 Task: Find connections with filter location Sātkhira with filter topic #brandingwith filter profile language French with filter current company Animation Boss with filter school ADITYA INSTITUTE OF TECHNOLOGY & MANAGEMENT, K.Kothuru, Tekkali - 532201, Srikakulam District, A.P(CC-A5) with filter industry Engines and Power Transmission Equipment Manufacturing with filter service category Wedding Photography with filter keywords title Sales Engineer
Action: Mouse moved to (484, 106)
Screenshot: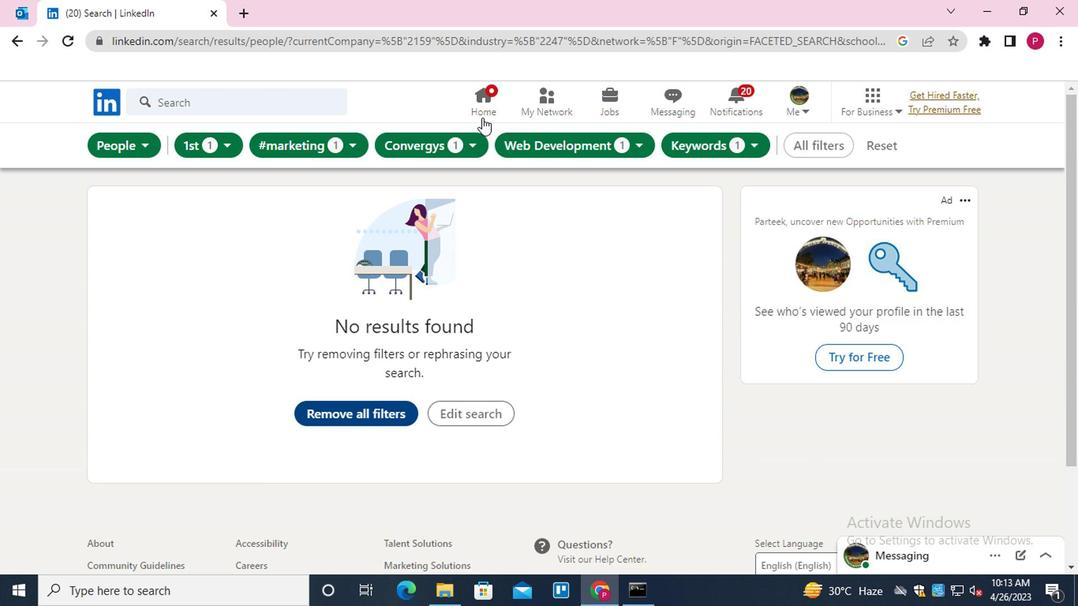 
Action: Mouse pressed left at (484, 106)
Screenshot: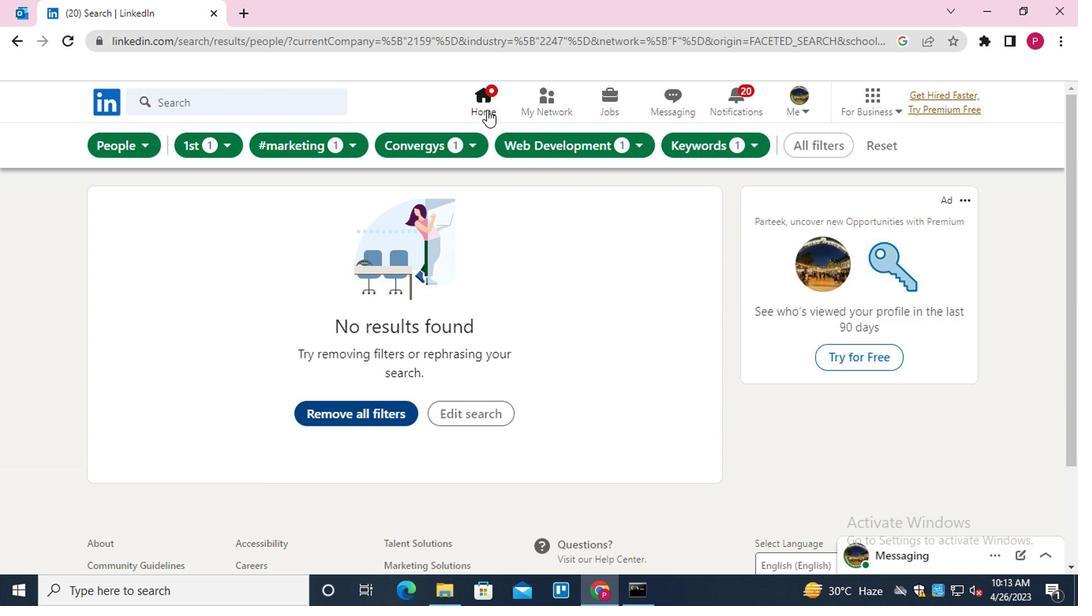 
Action: Mouse moved to (536, 109)
Screenshot: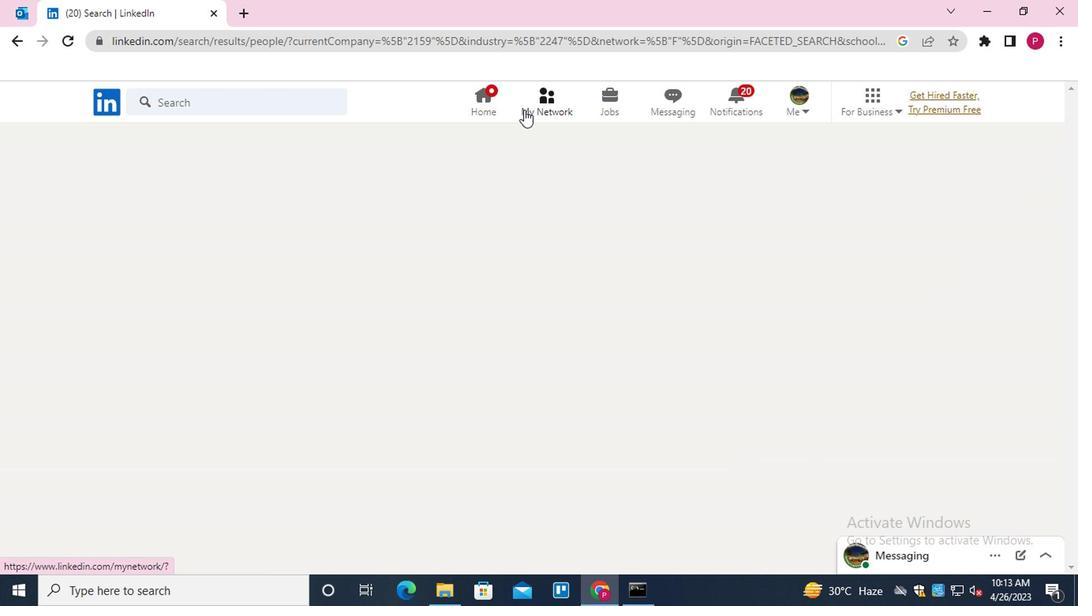 
Action: Mouse pressed left at (536, 109)
Screenshot: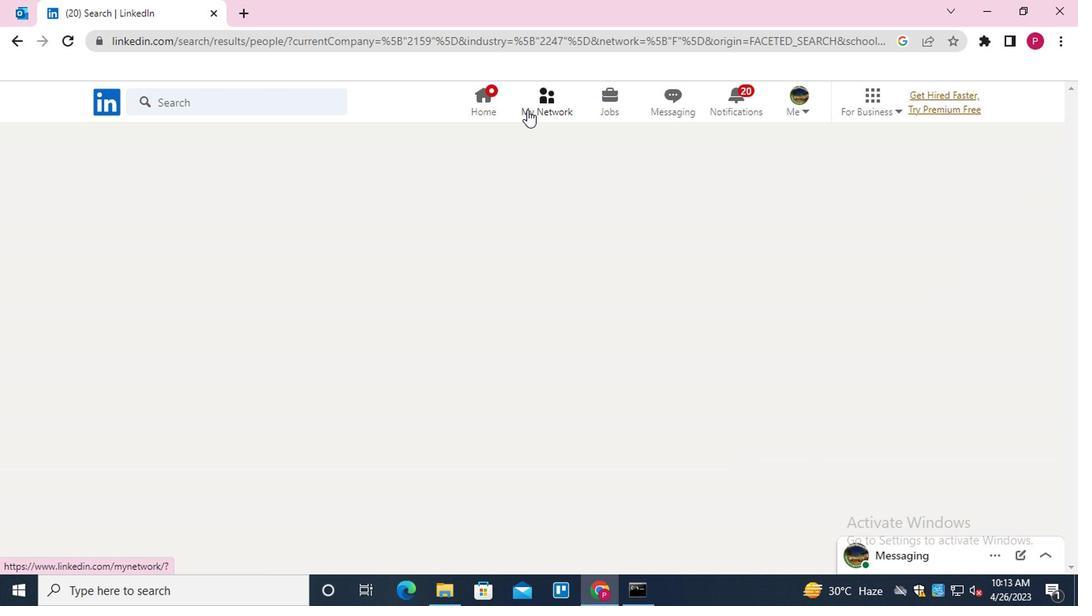 
Action: Mouse moved to (229, 184)
Screenshot: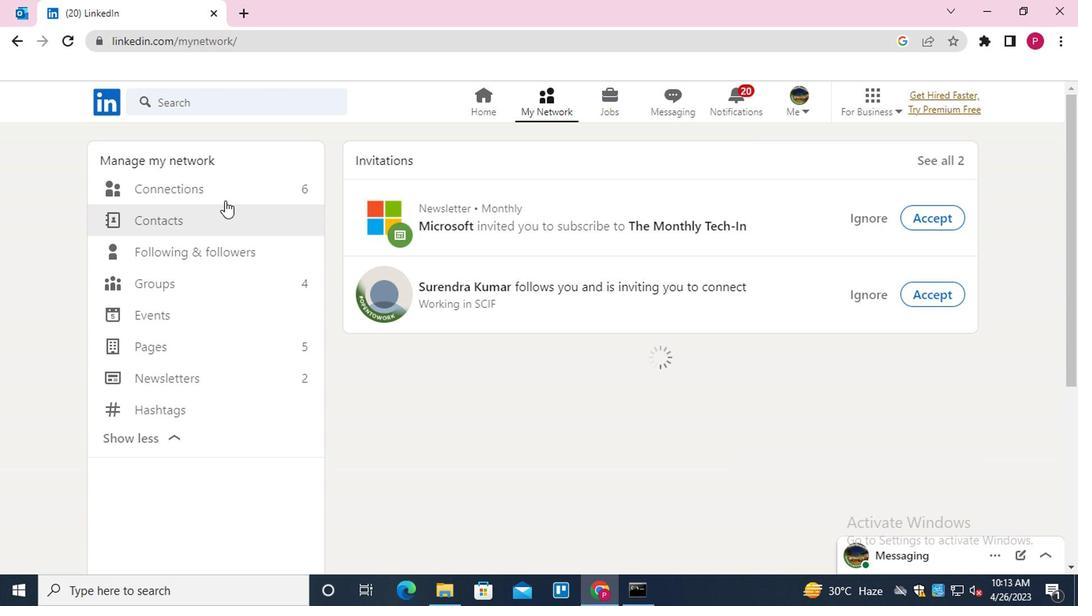 
Action: Mouse pressed left at (229, 184)
Screenshot: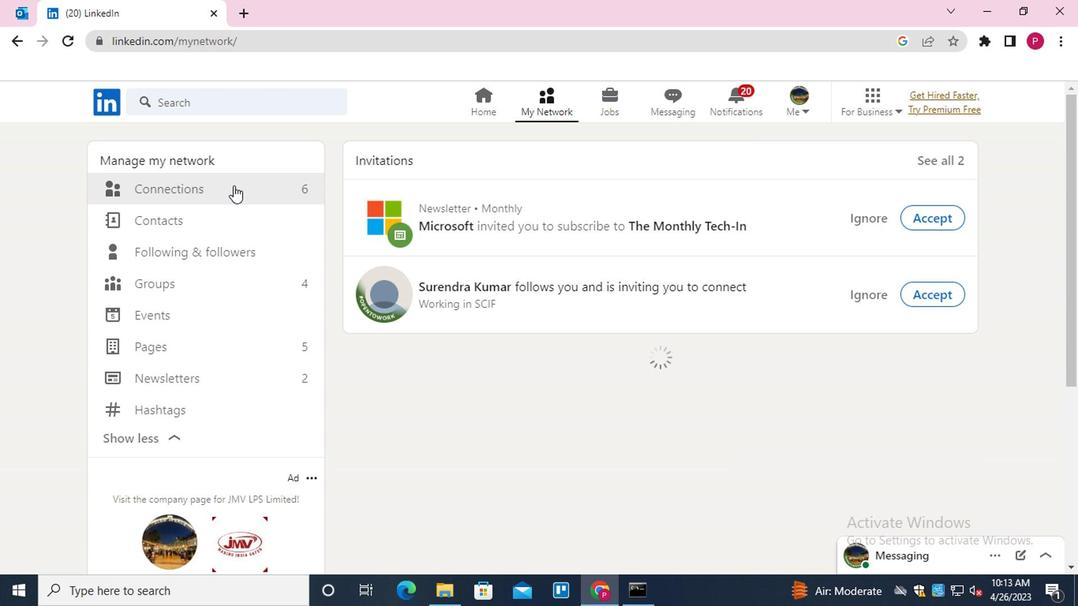 
Action: Mouse moved to (624, 184)
Screenshot: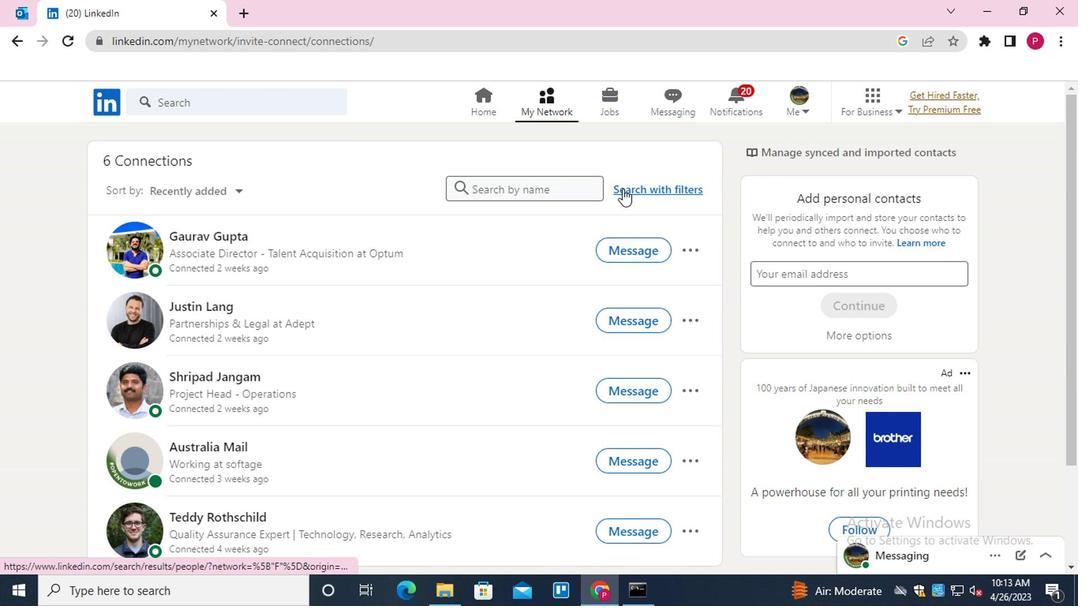 
Action: Mouse pressed left at (624, 184)
Screenshot: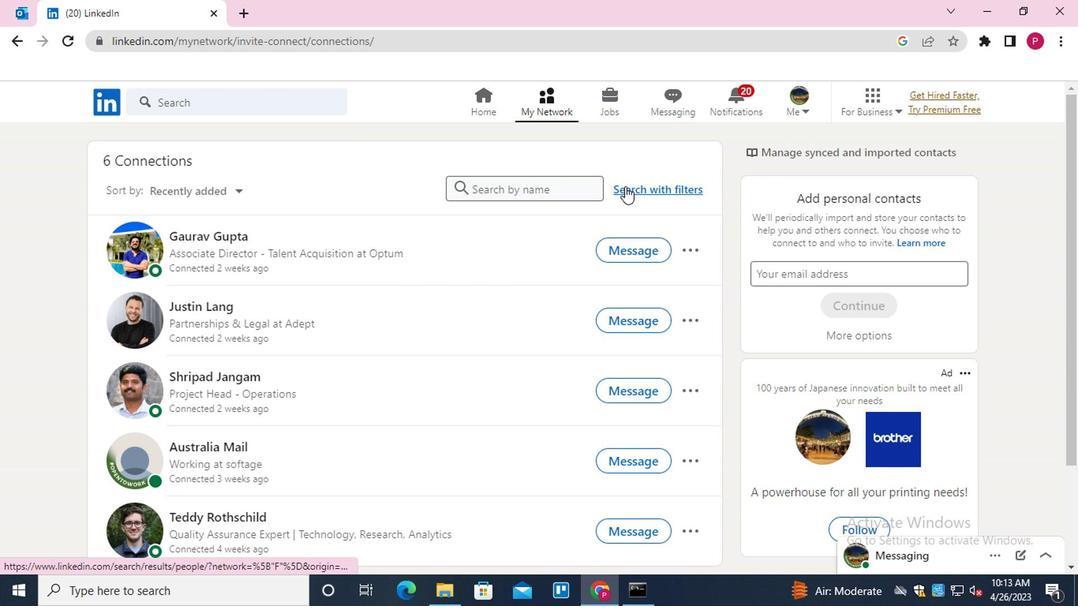 
Action: Mouse moved to (528, 148)
Screenshot: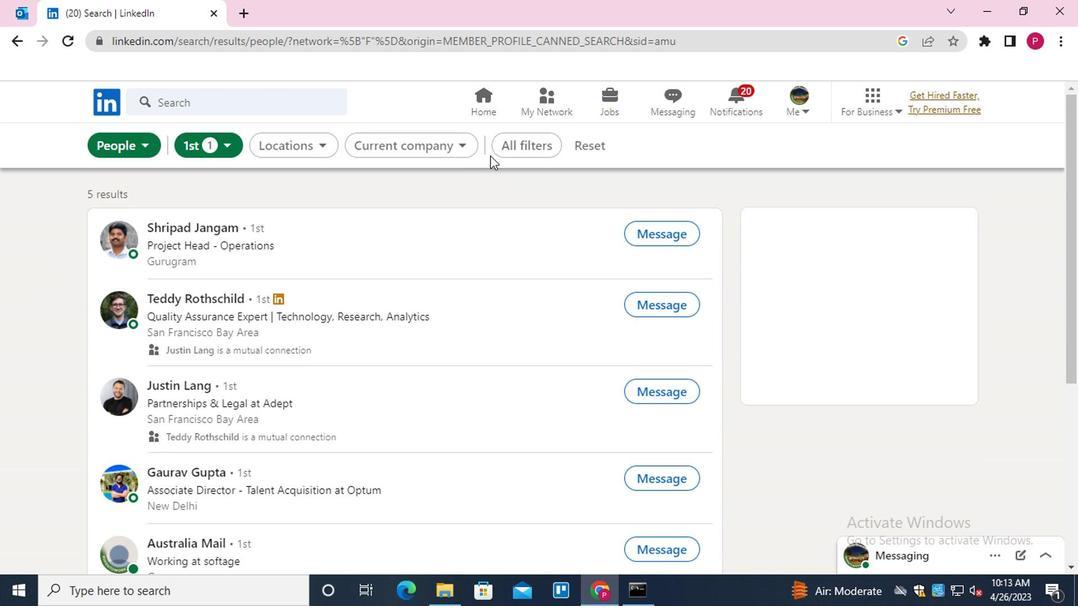 
Action: Mouse pressed left at (528, 148)
Screenshot: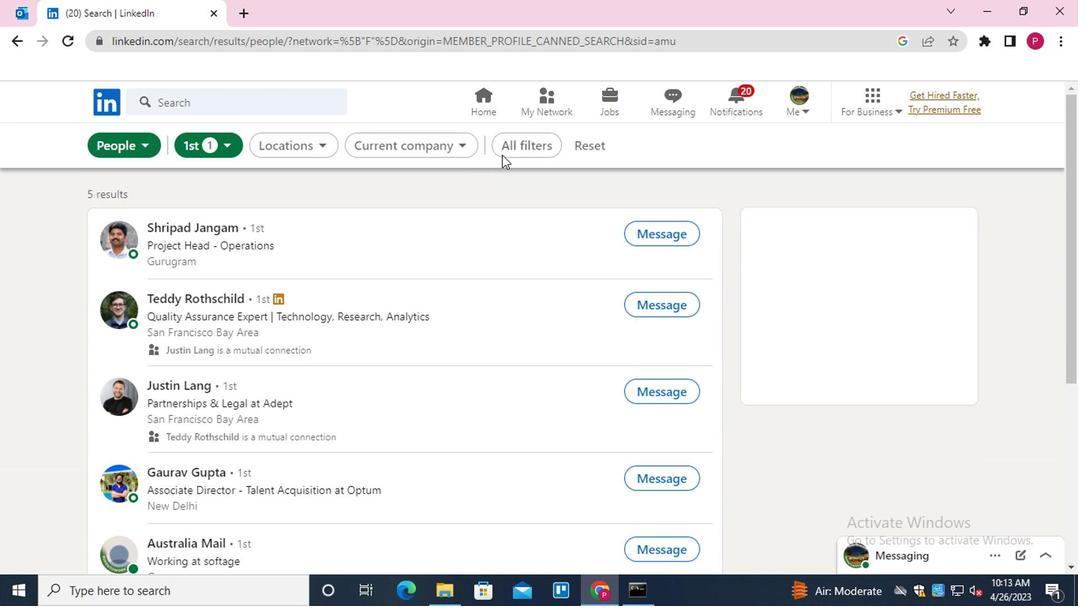
Action: Mouse moved to (774, 362)
Screenshot: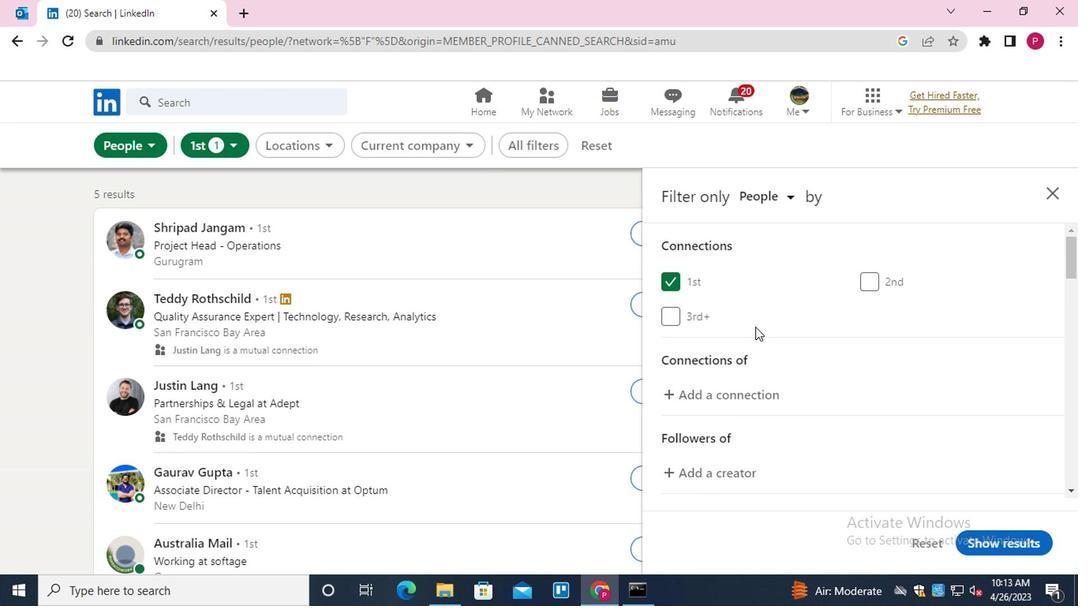 
Action: Mouse scrolled (774, 361) with delta (0, -1)
Screenshot: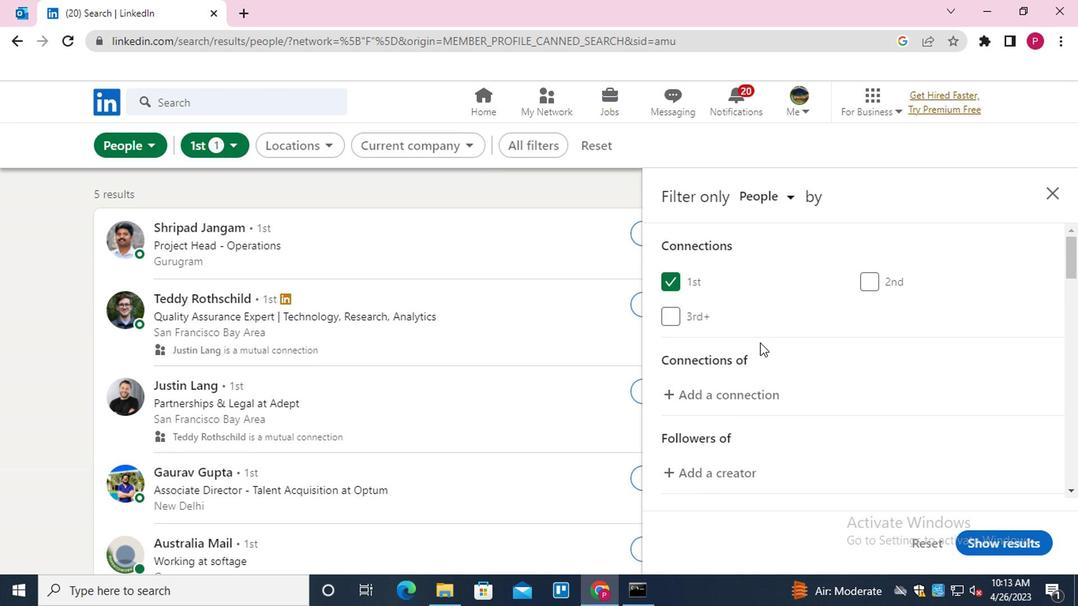 
Action: Mouse scrolled (774, 361) with delta (0, -1)
Screenshot: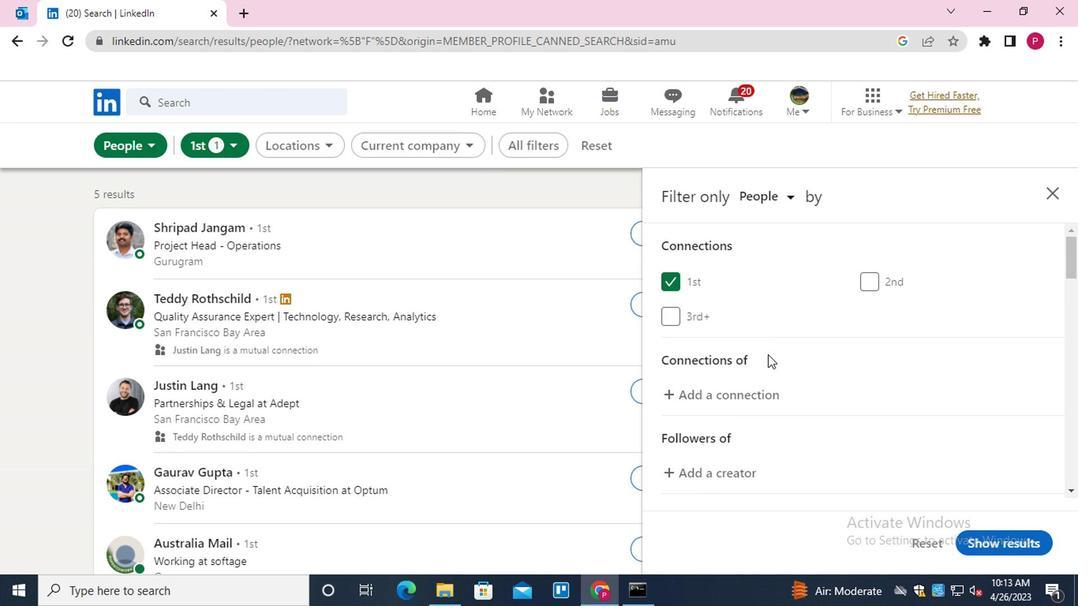 
Action: Mouse moved to (776, 362)
Screenshot: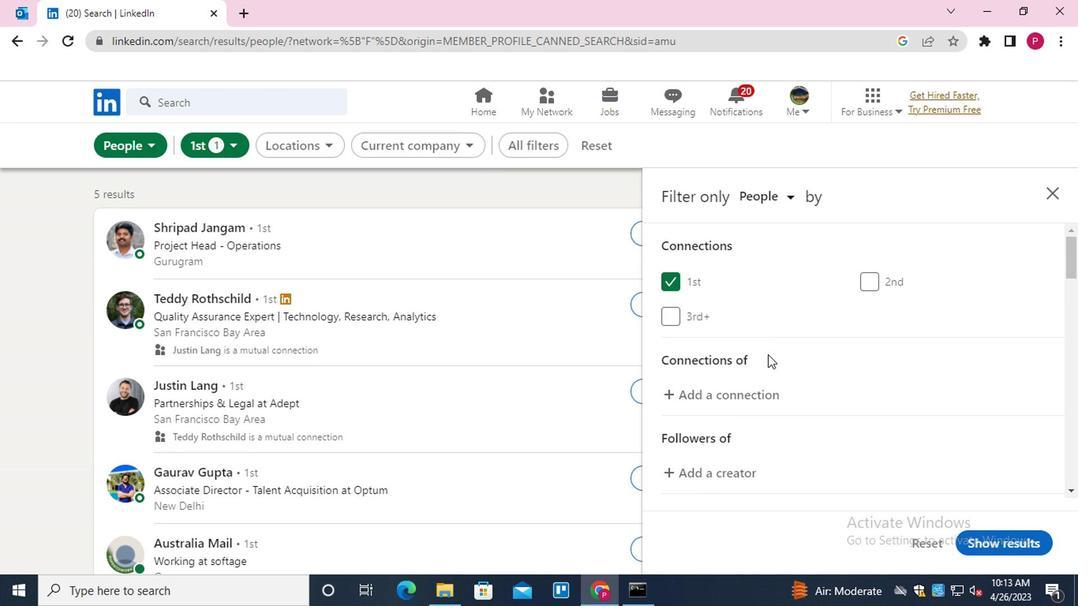 
Action: Mouse scrolled (776, 361) with delta (0, -1)
Screenshot: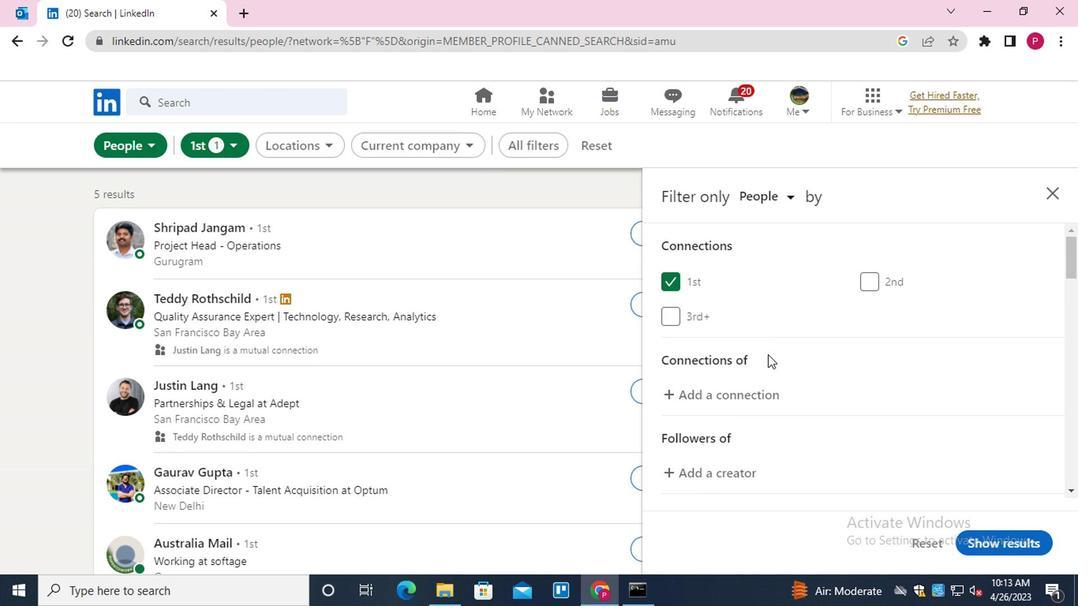 
Action: Mouse moved to (918, 383)
Screenshot: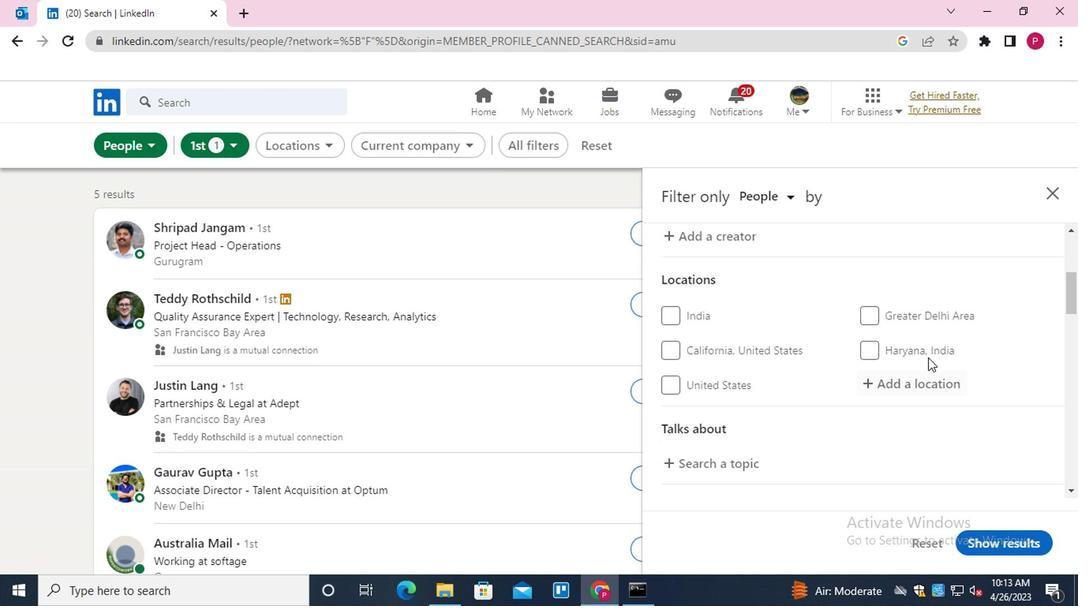 
Action: Mouse pressed left at (918, 383)
Screenshot: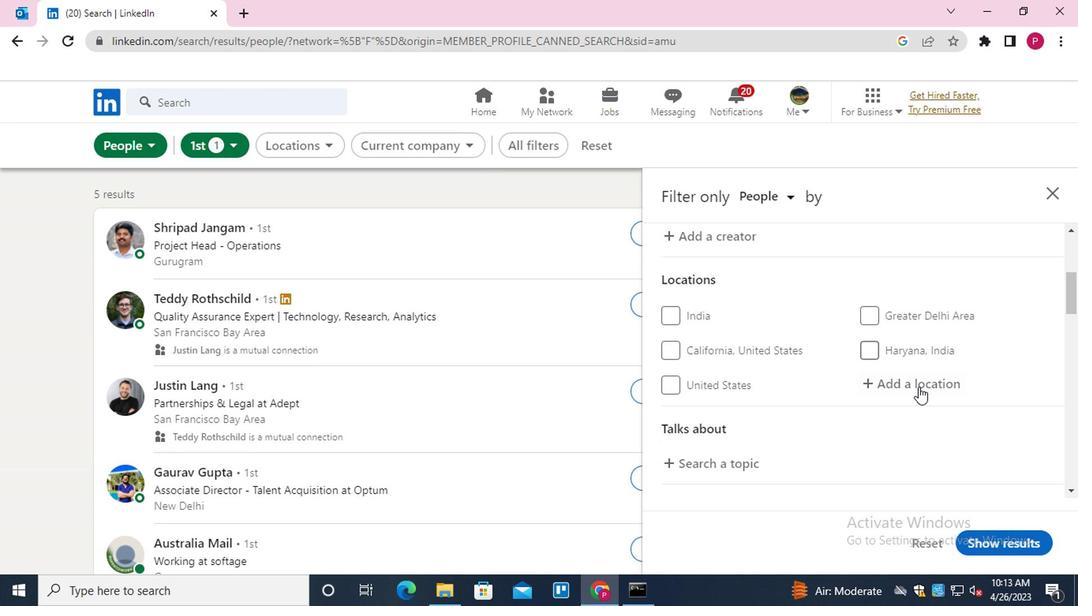 
Action: Mouse moved to (918, 384)
Screenshot: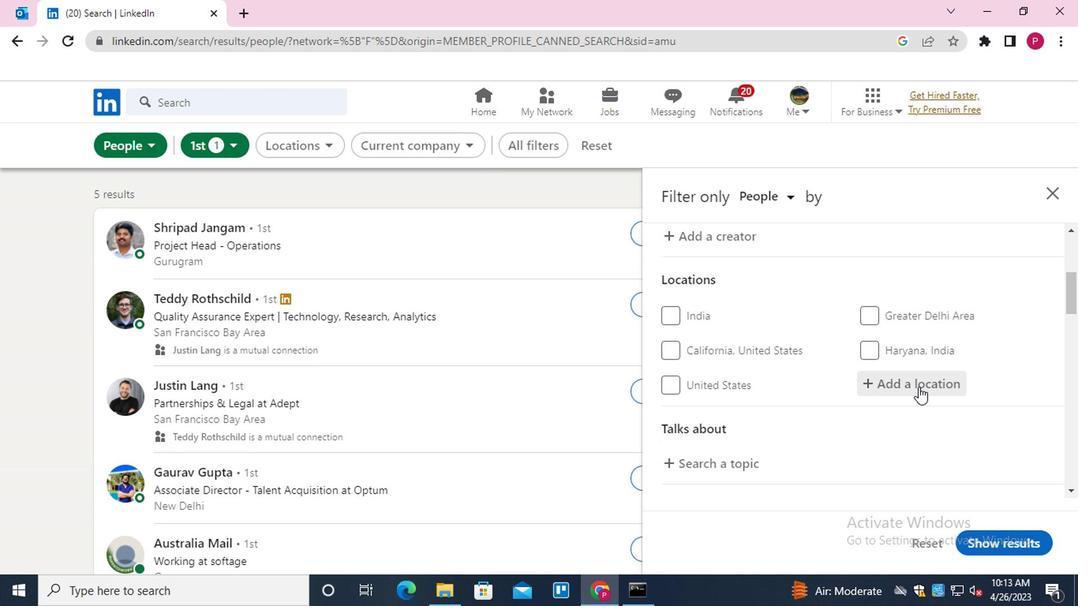 
Action: Key pressed <Key.shift>SATKHI
Screenshot: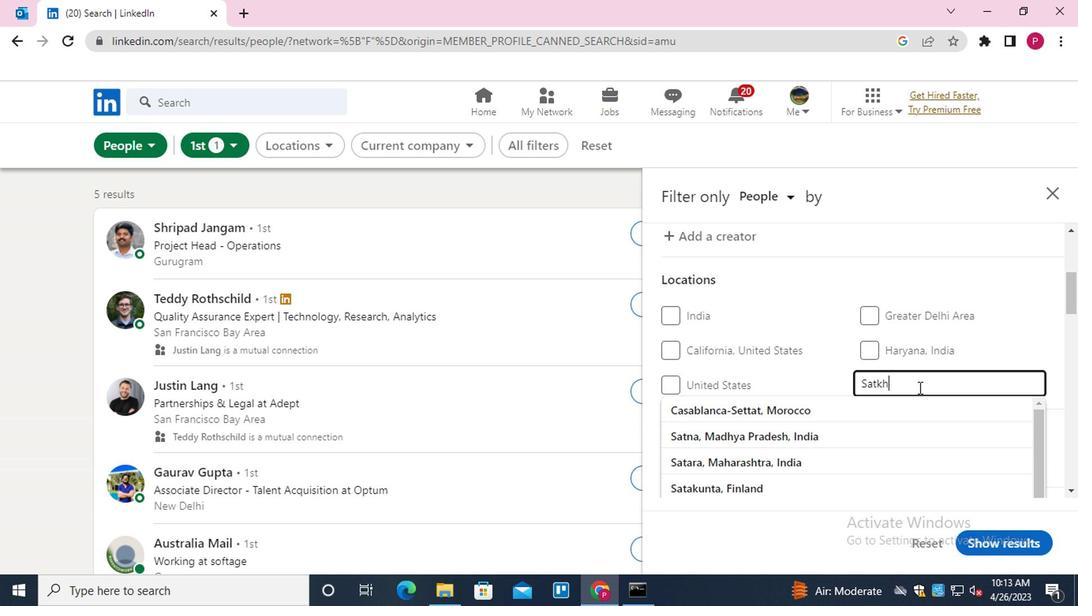 
Action: Mouse moved to (859, 420)
Screenshot: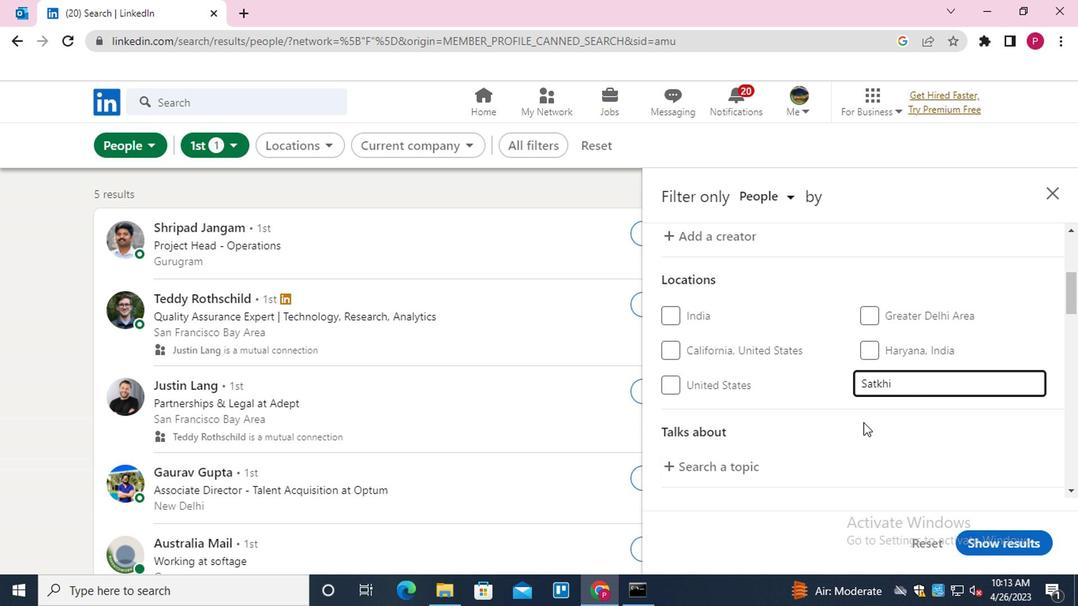 
Action: Key pressed RA<Key.enter>
Screenshot: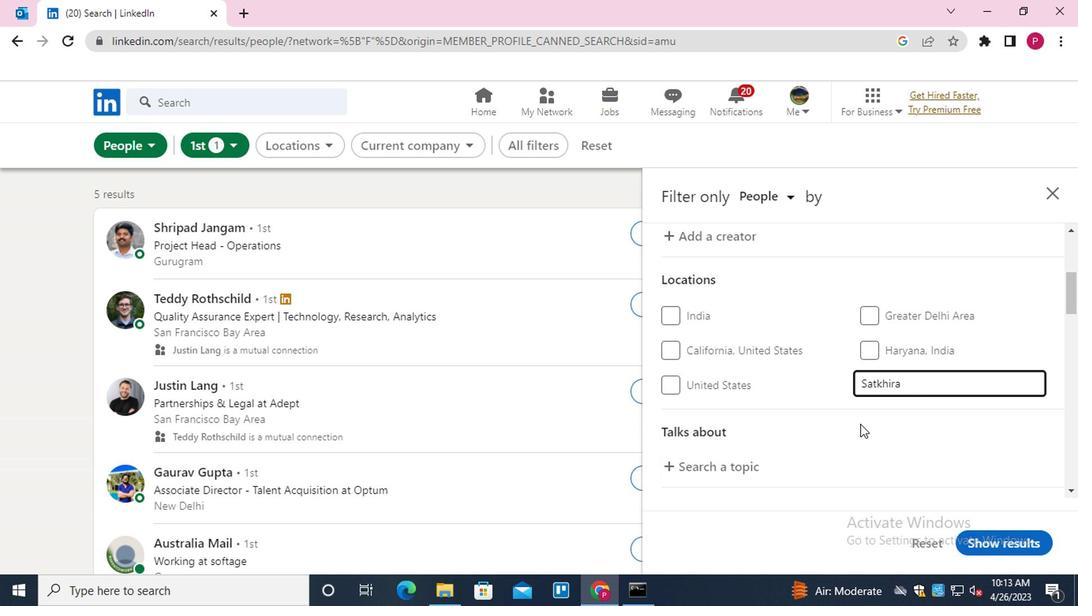 
Action: Mouse scrolled (859, 419) with delta (0, 0)
Screenshot: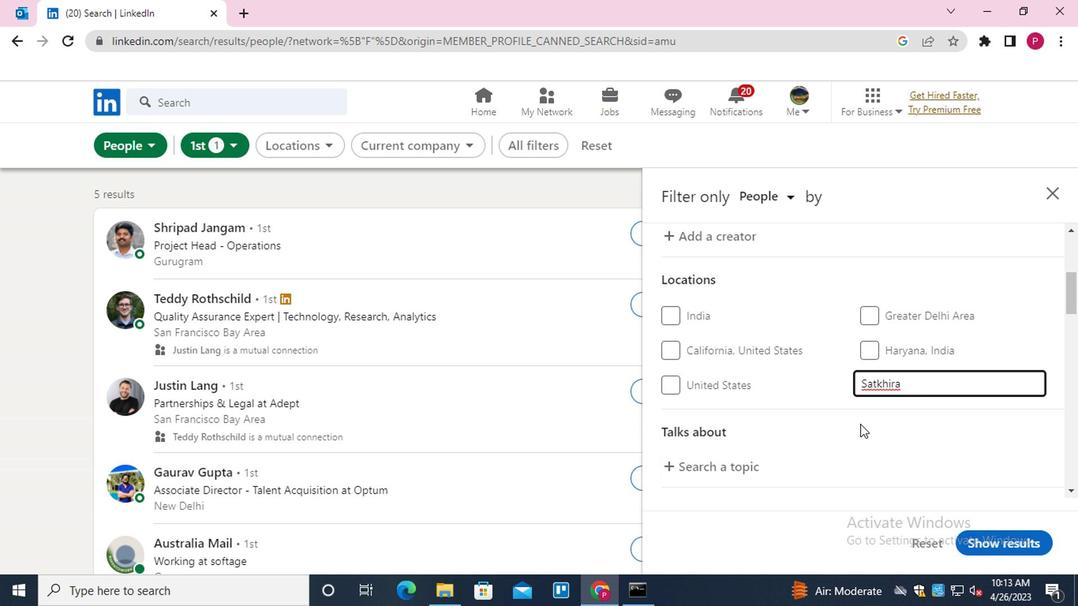 
Action: Mouse scrolled (859, 419) with delta (0, 0)
Screenshot: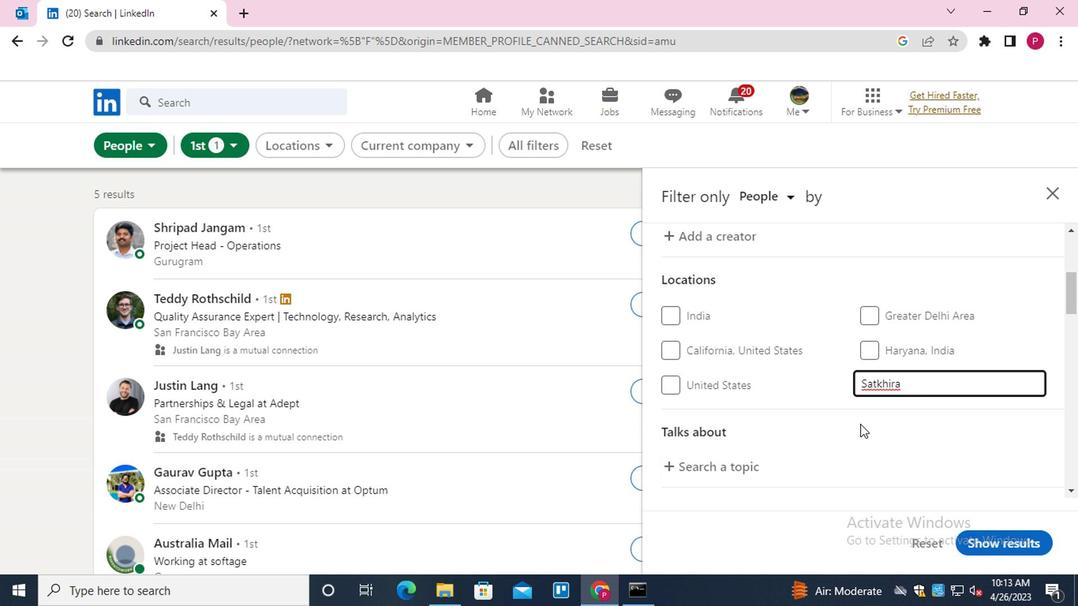 
Action: Mouse moved to (713, 300)
Screenshot: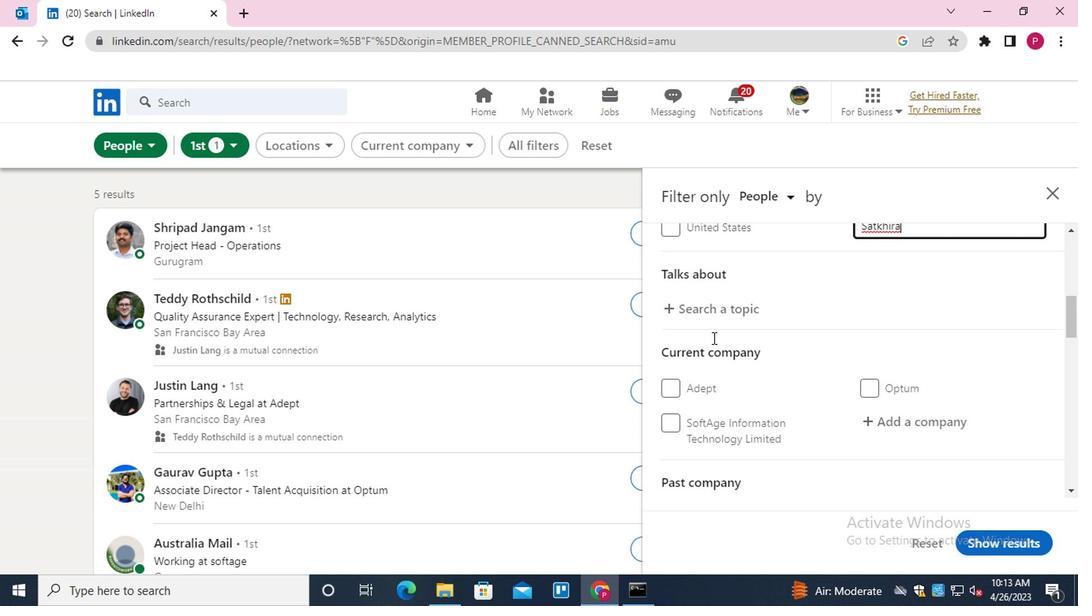 
Action: Mouse pressed left at (713, 300)
Screenshot: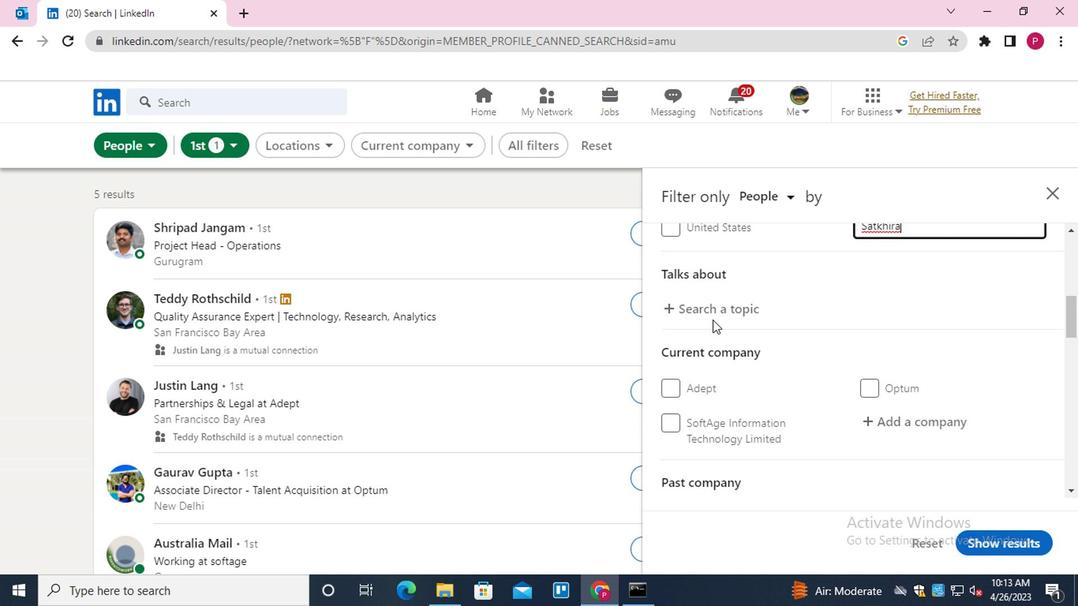 
Action: Key pressed <Key.shift>B<Key.backspace>BRANDING
Screenshot: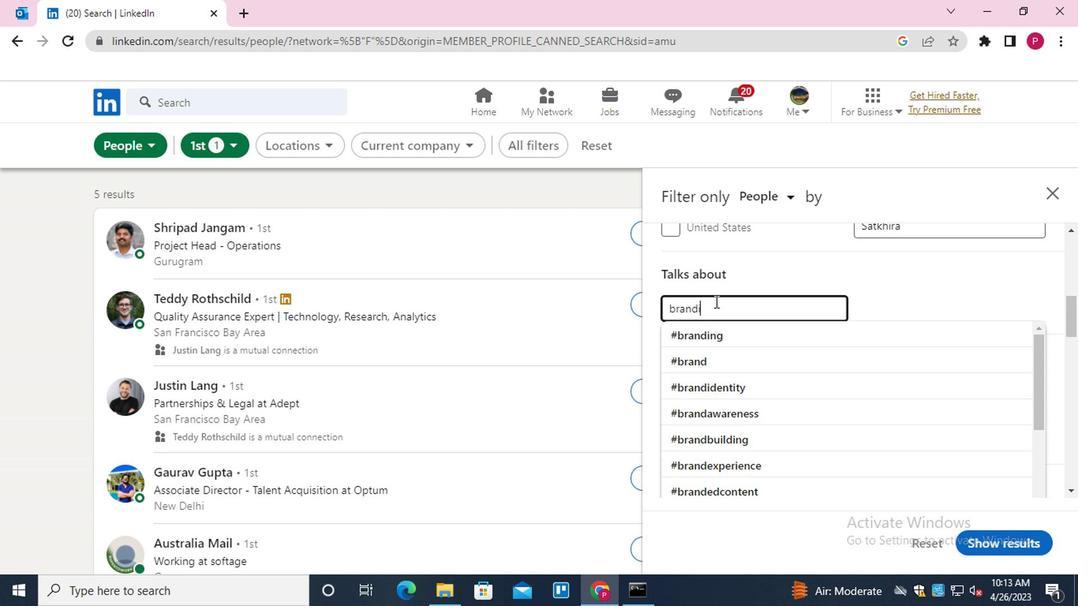 
Action: Mouse moved to (705, 325)
Screenshot: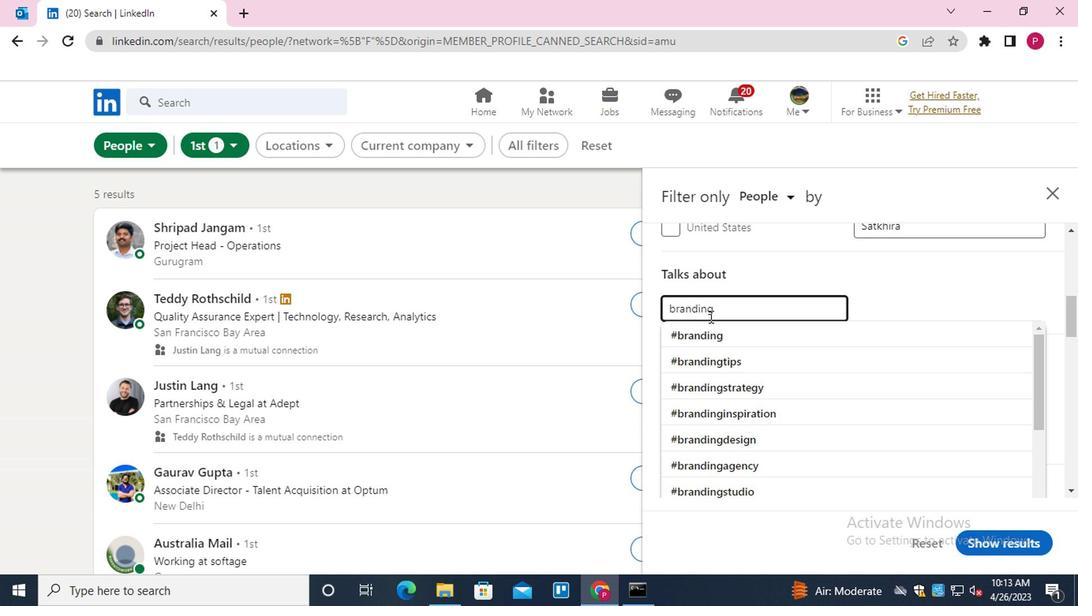 
Action: Mouse pressed left at (705, 325)
Screenshot: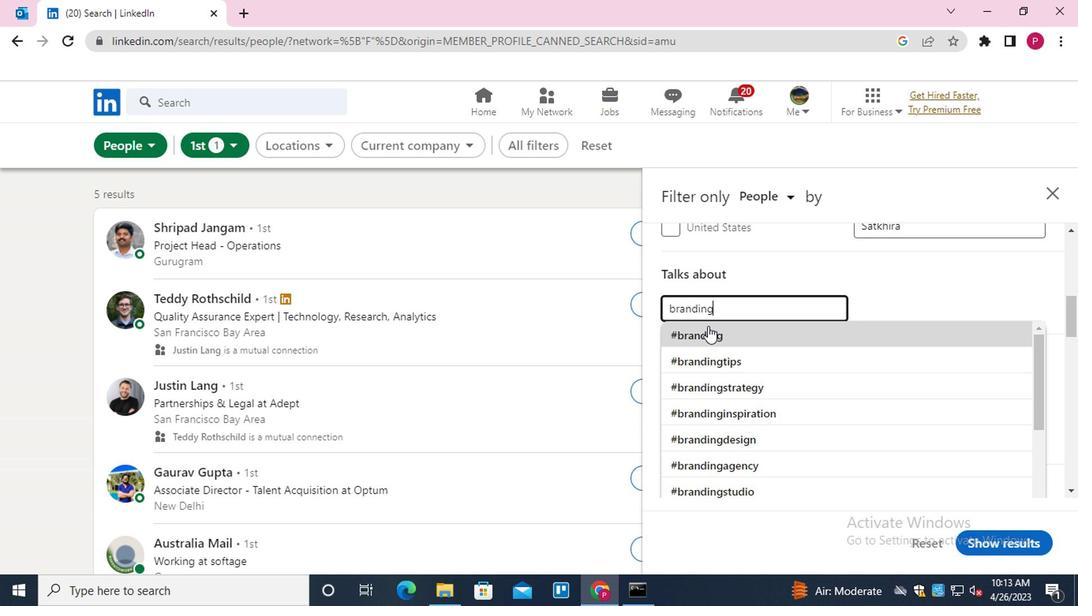 
Action: Mouse moved to (868, 361)
Screenshot: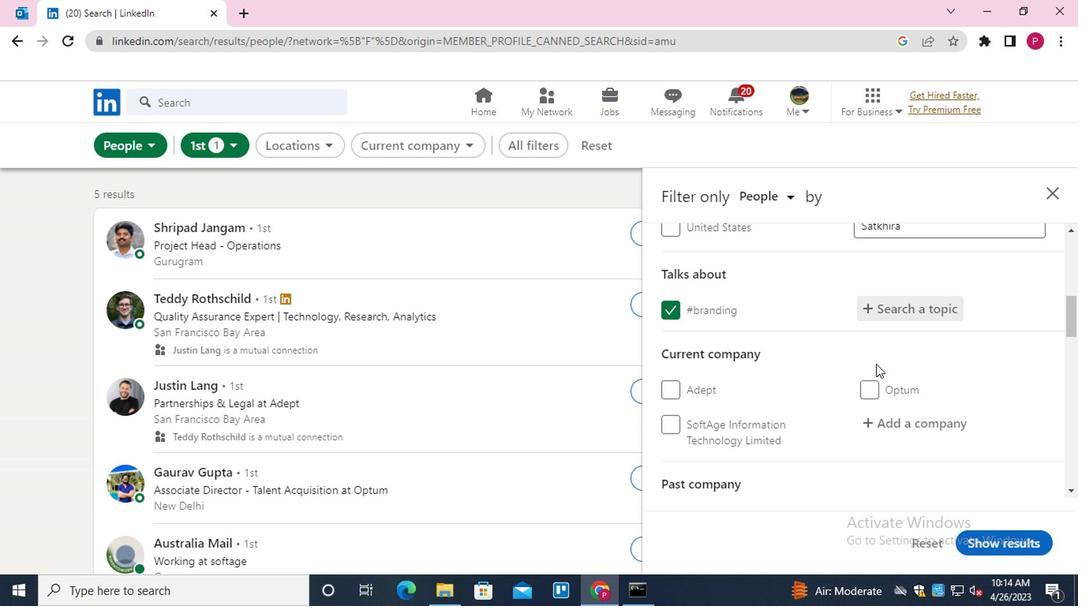 
Action: Mouse scrolled (868, 360) with delta (0, 0)
Screenshot: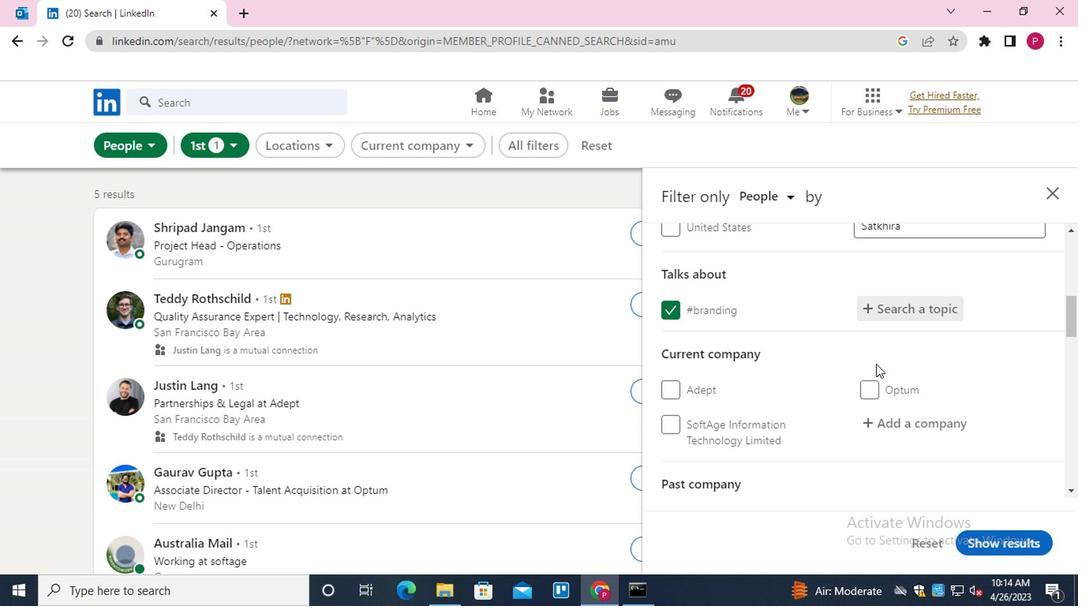 
Action: Mouse moved to (883, 350)
Screenshot: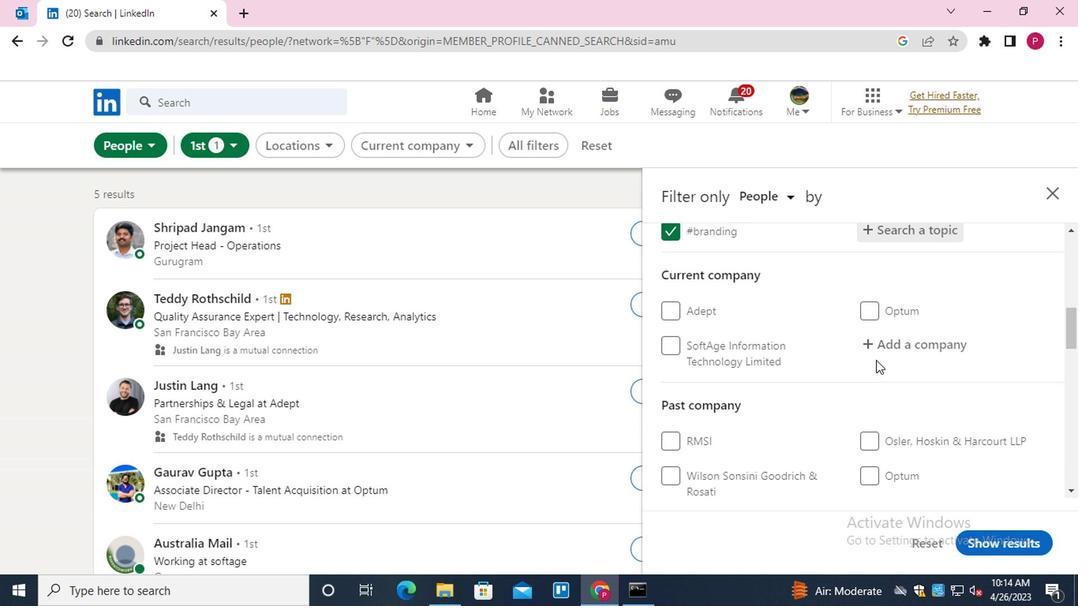 
Action: Mouse pressed left at (883, 350)
Screenshot: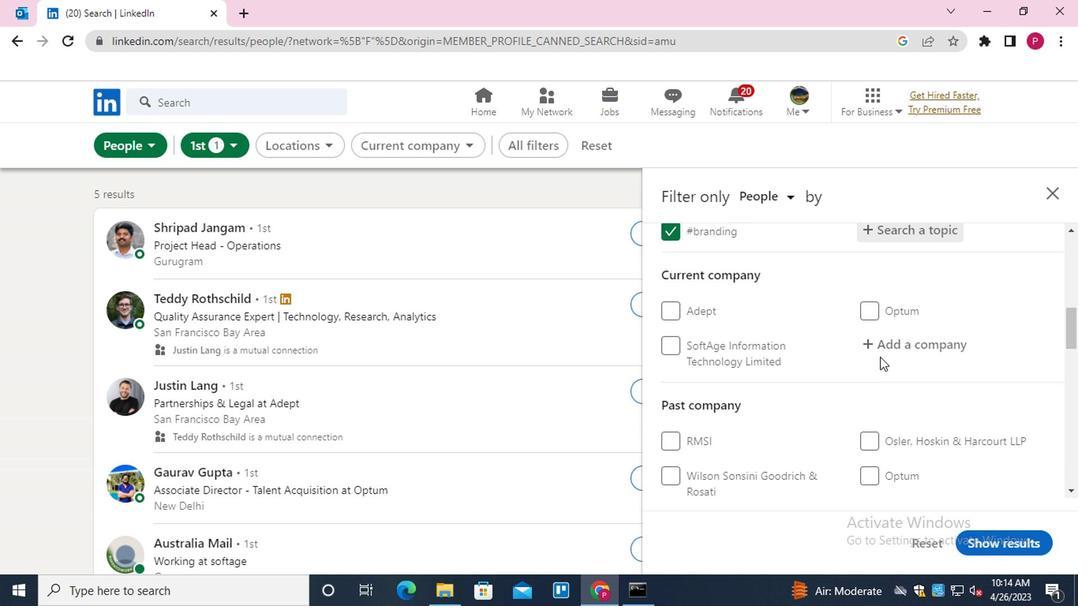 
Action: Key pressed <Key.shift>ANIMATION<Key.down><Key.down><Key.down><Key.down><Key.down><Key.down><Key.down><Key.down><Key.down><Key.down><Key.down><Key.down><Key.down><Key.down><Key.down><Key.up><Key.enter>
Screenshot: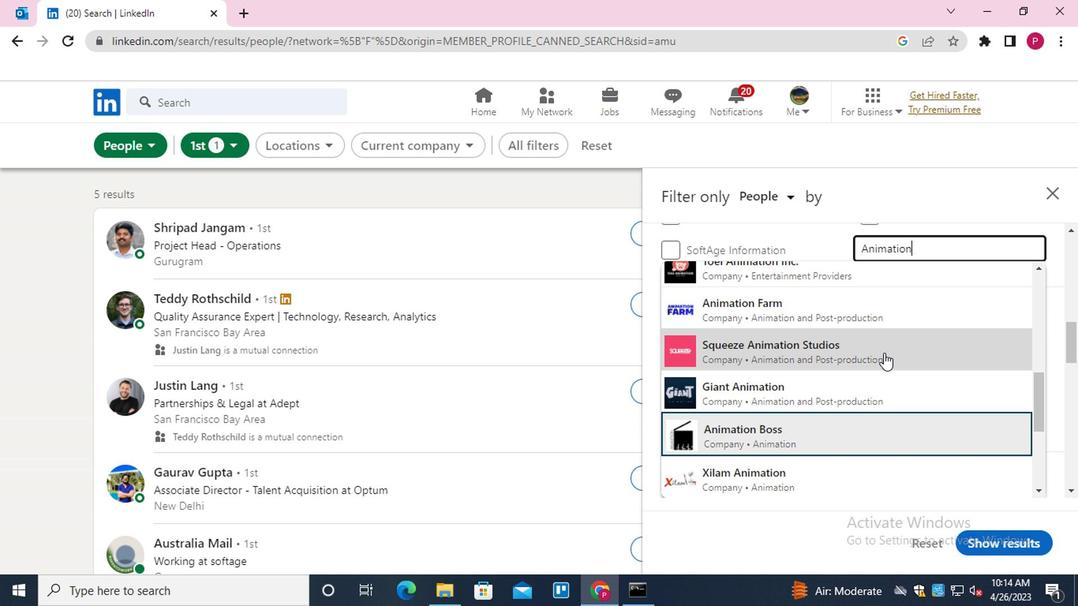 
Action: Mouse moved to (737, 363)
Screenshot: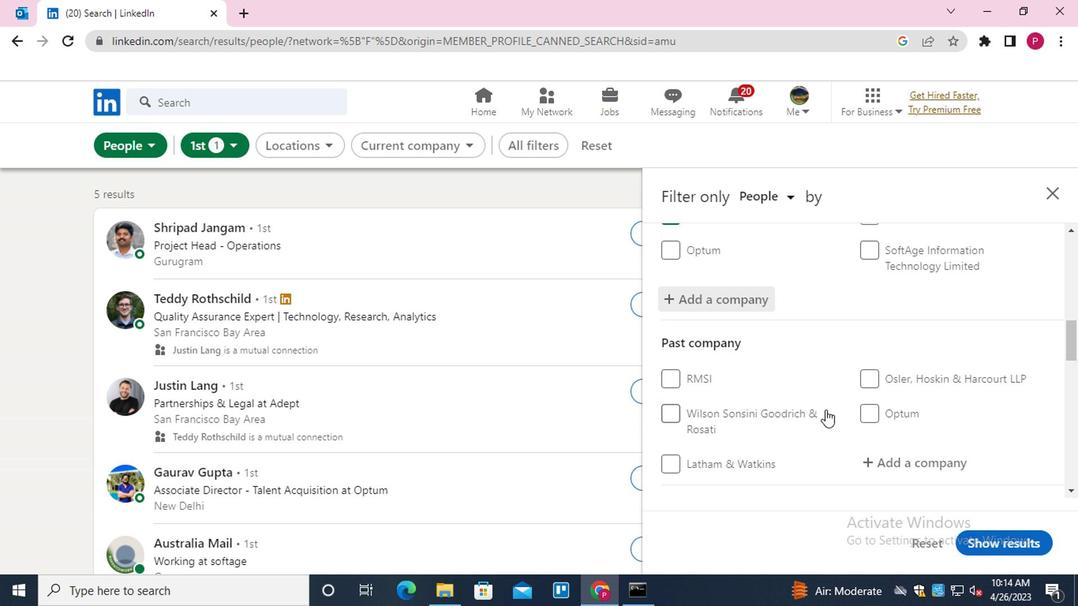 
Action: Mouse scrolled (737, 362) with delta (0, 0)
Screenshot: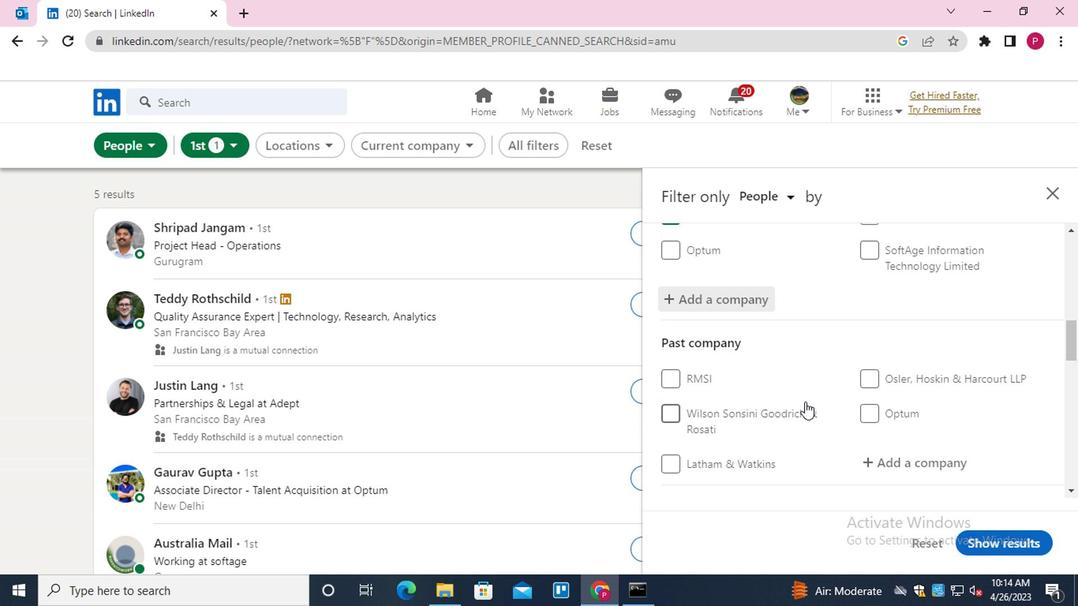 
Action: Mouse scrolled (737, 362) with delta (0, 0)
Screenshot: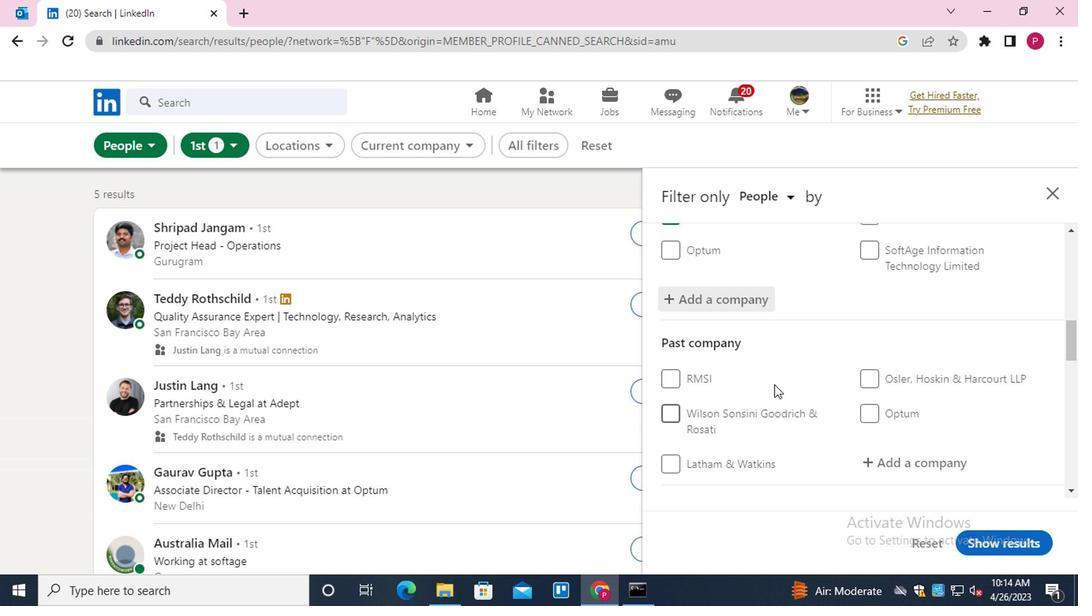 
Action: Mouse scrolled (737, 362) with delta (0, 0)
Screenshot: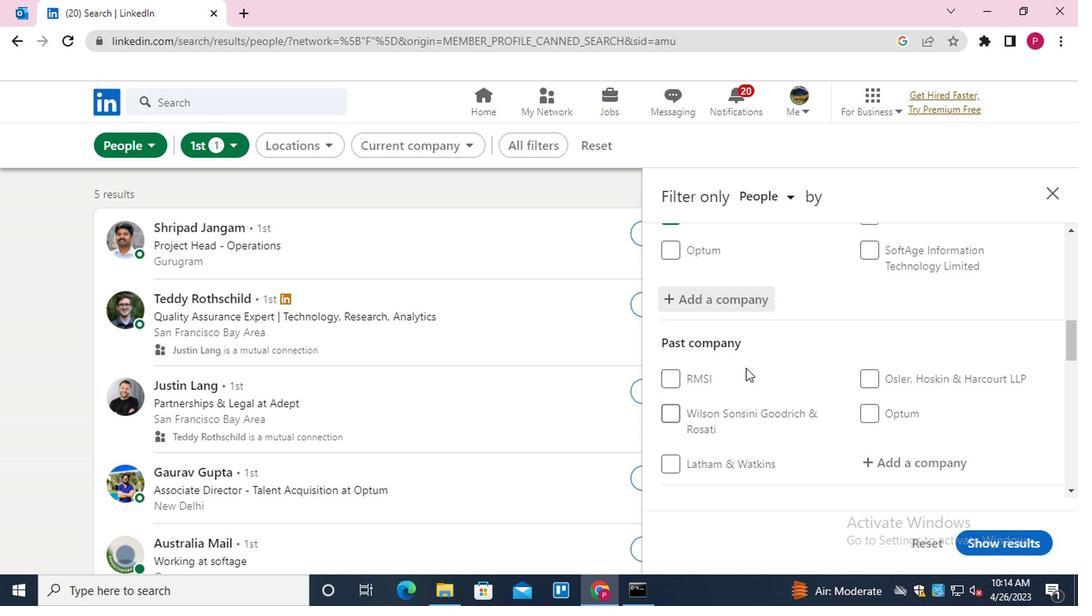 
Action: Mouse moved to (900, 404)
Screenshot: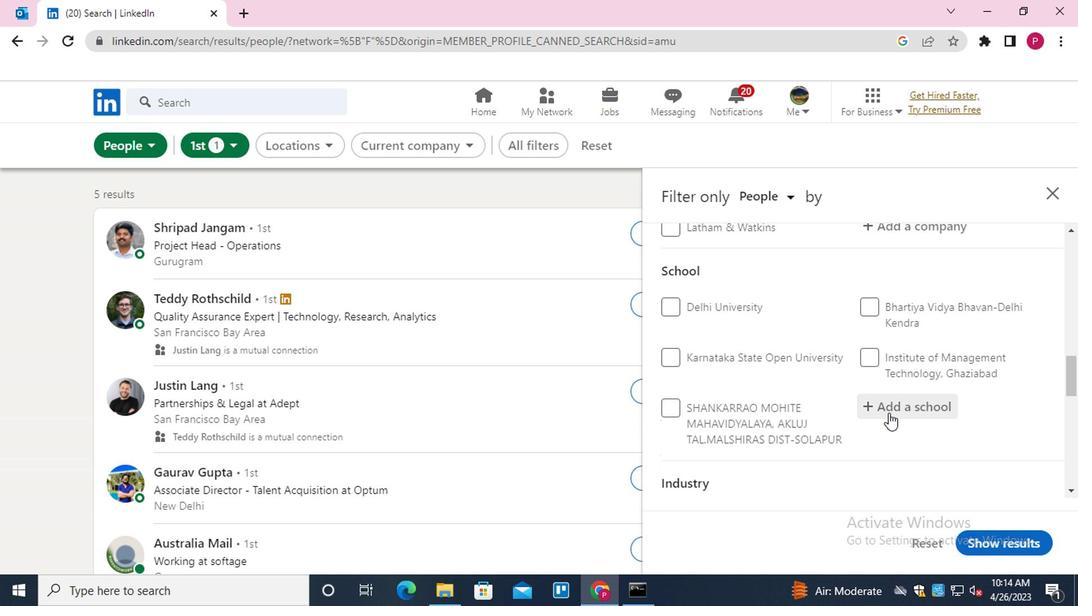 
Action: Mouse pressed left at (900, 404)
Screenshot: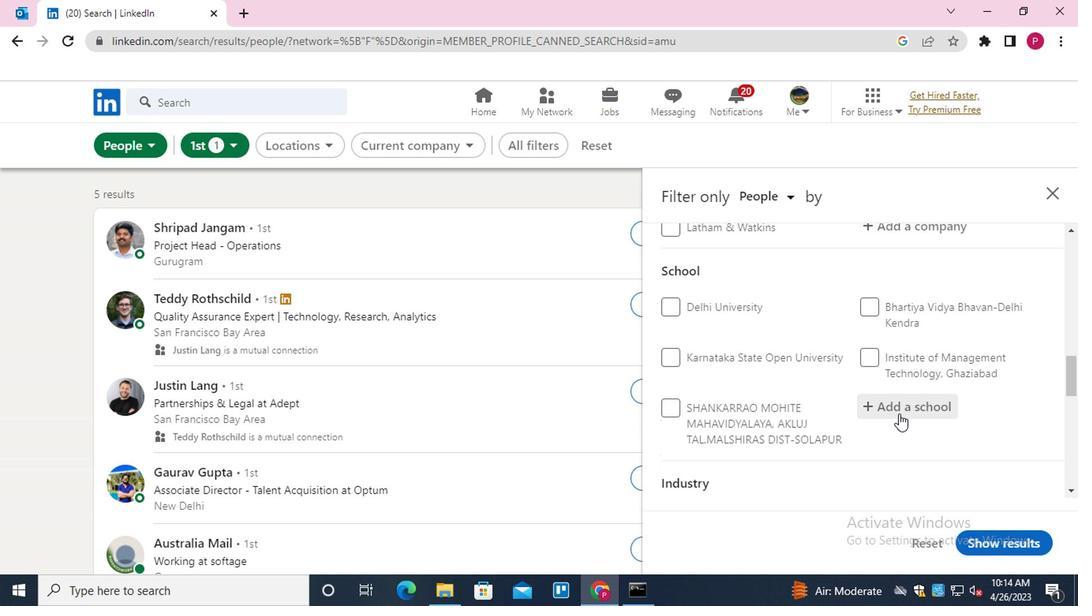 
Action: Mouse moved to (903, 403)
Screenshot: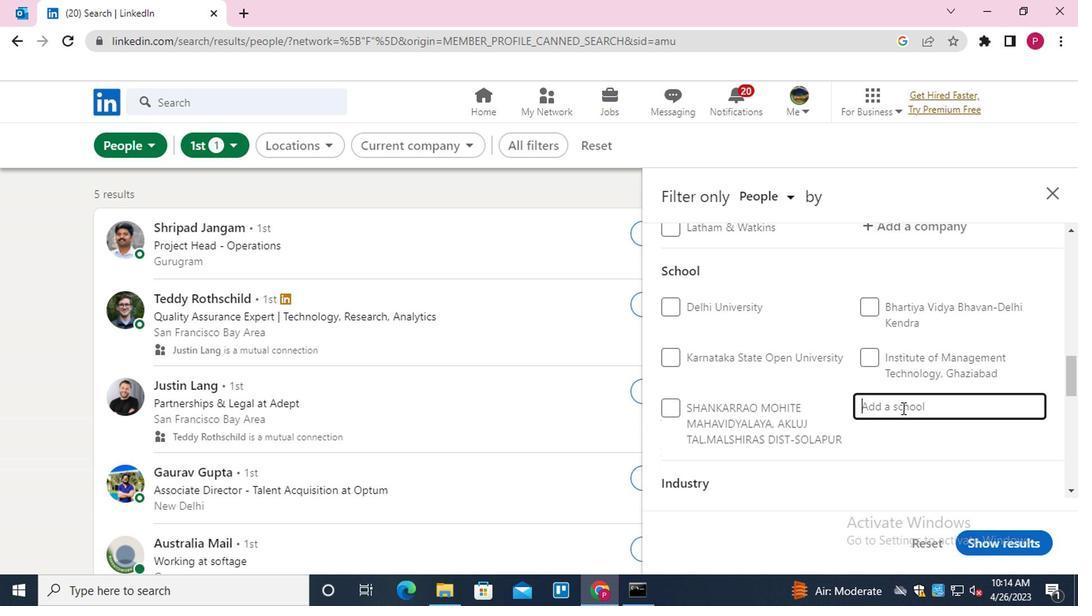 
Action: Key pressed <Key.shift>ADIY<Key.backspace>TYA<Key.space><Key.shift>INSTITUTE
Screenshot: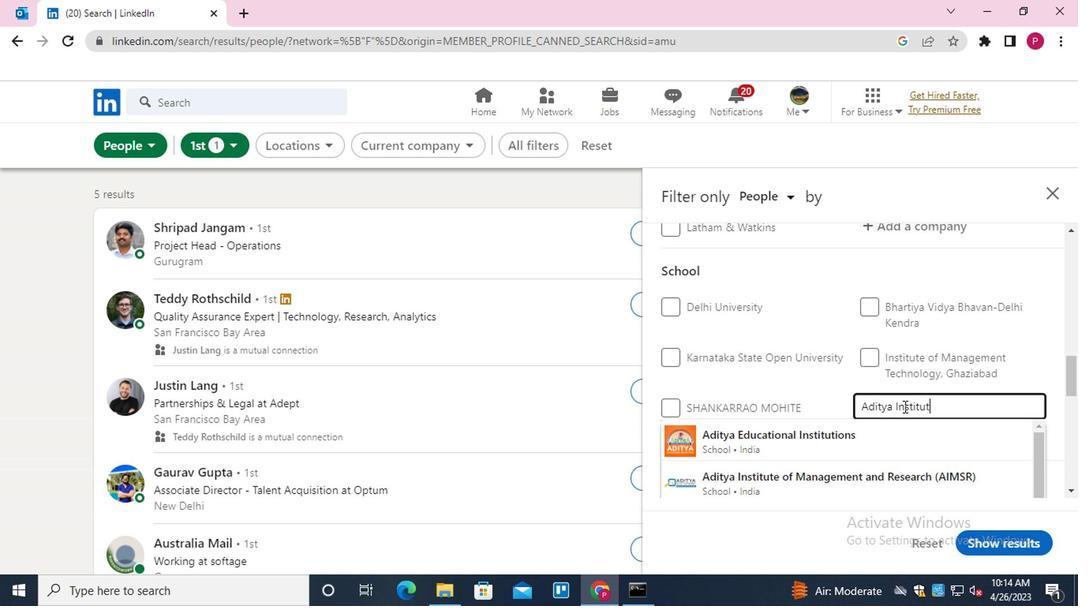 
Action: Mouse moved to (843, 440)
Screenshot: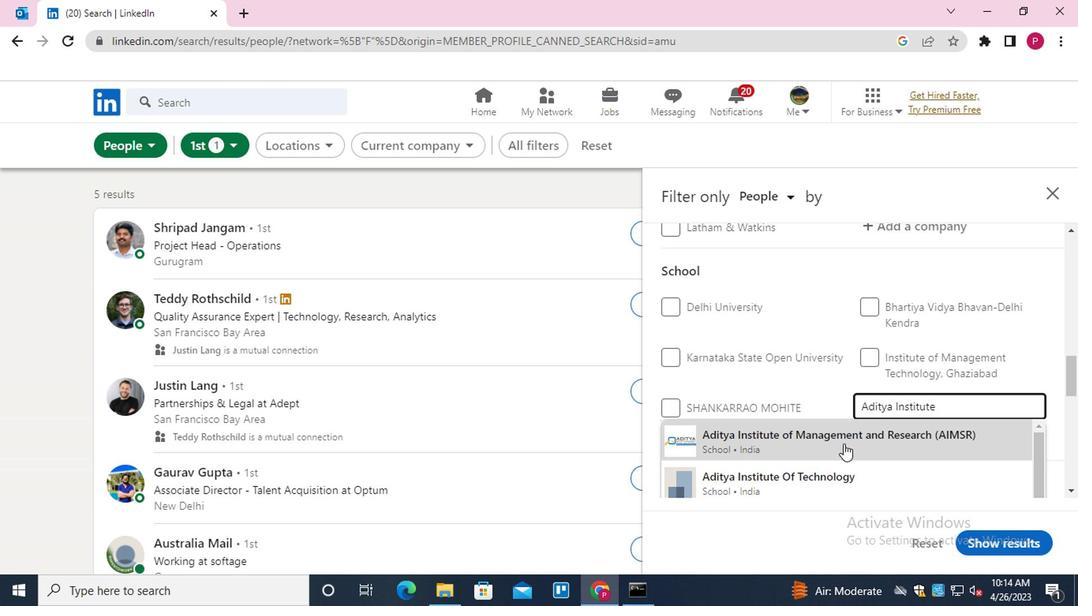 
Action: Mouse scrolled (843, 440) with delta (0, 0)
Screenshot: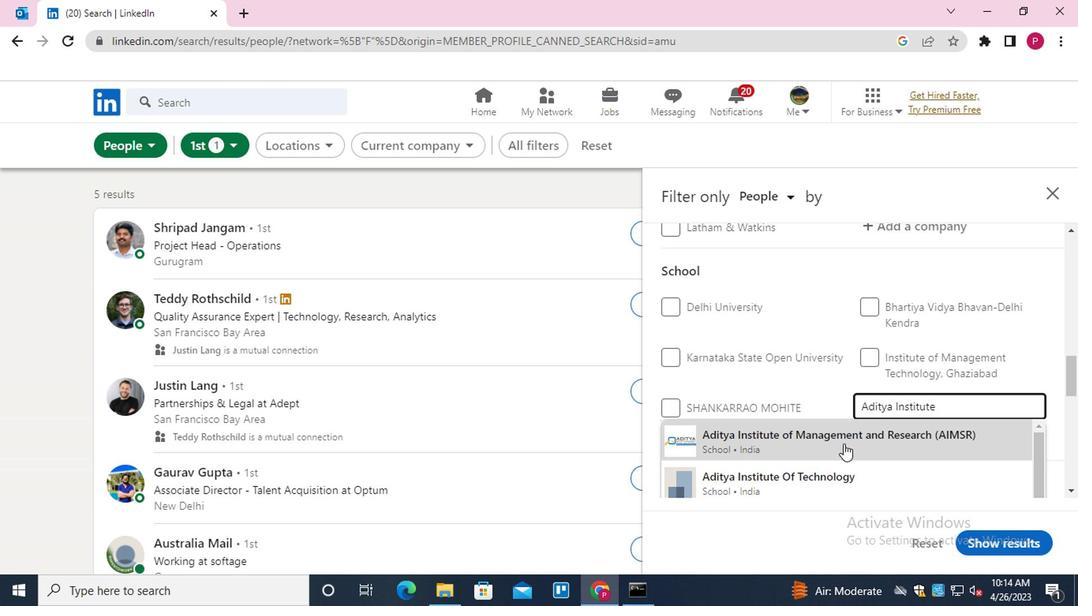 
Action: Mouse moved to (845, 440)
Screenshot: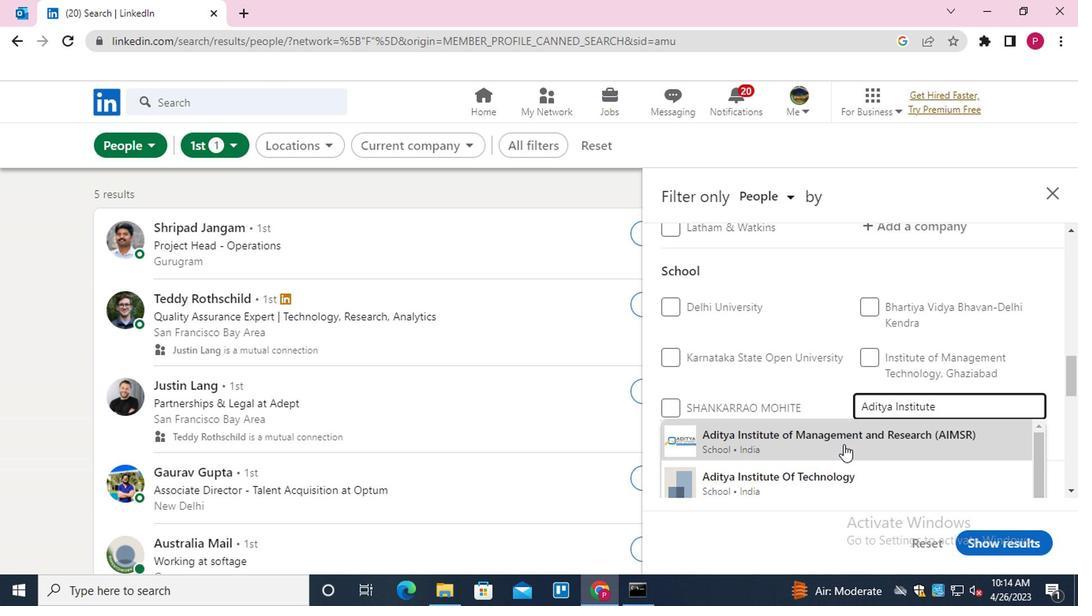 
Action: Mouse scrolled (845, 440) with delta (0, 0)
Screenshot: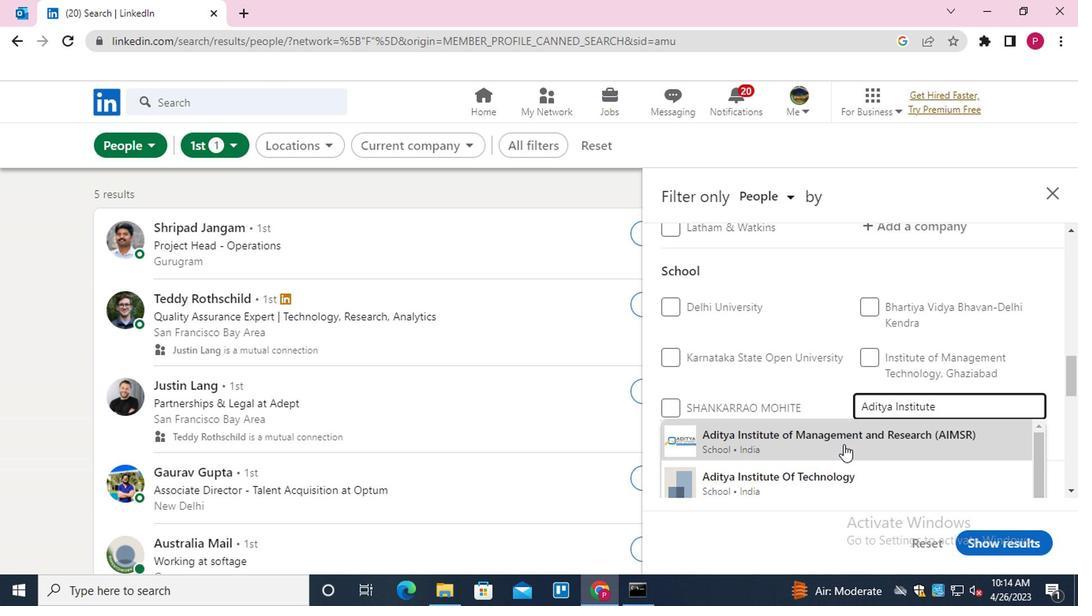 
Action: Mouse moved to (853, 428)
Screenshot: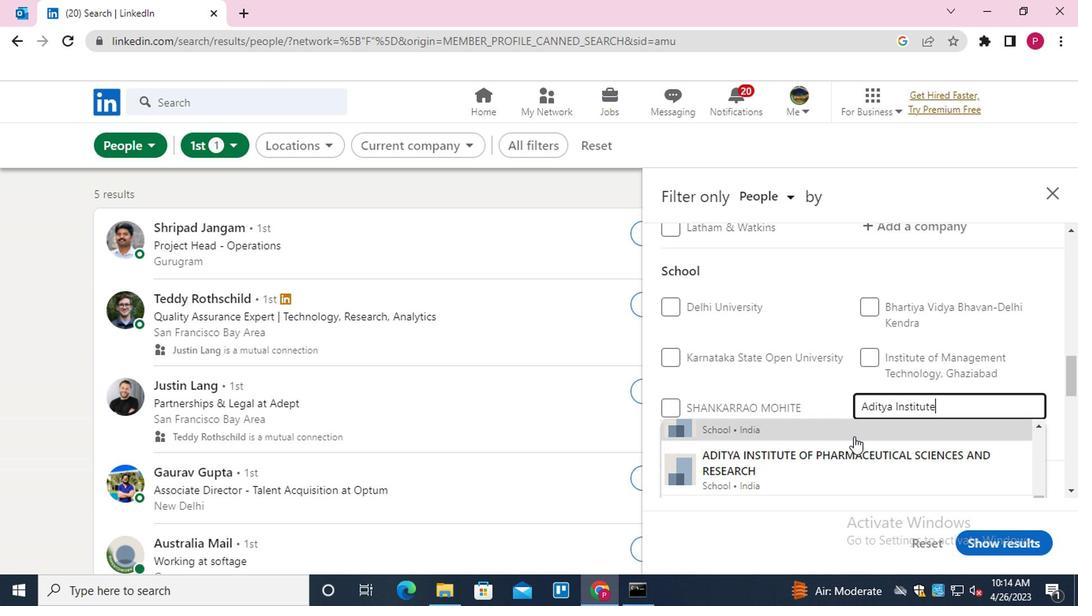
Action: Mouse scrolled (853, 429) with delta (0, 1)
Screenshot: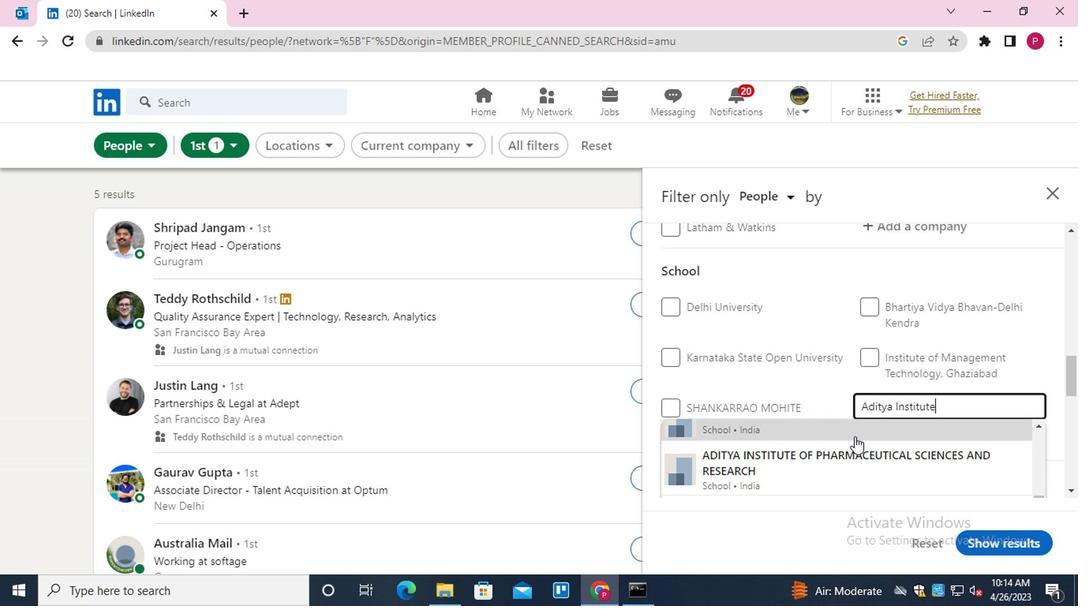 
Action: Mouse moved to (821, 452)
Screenshot: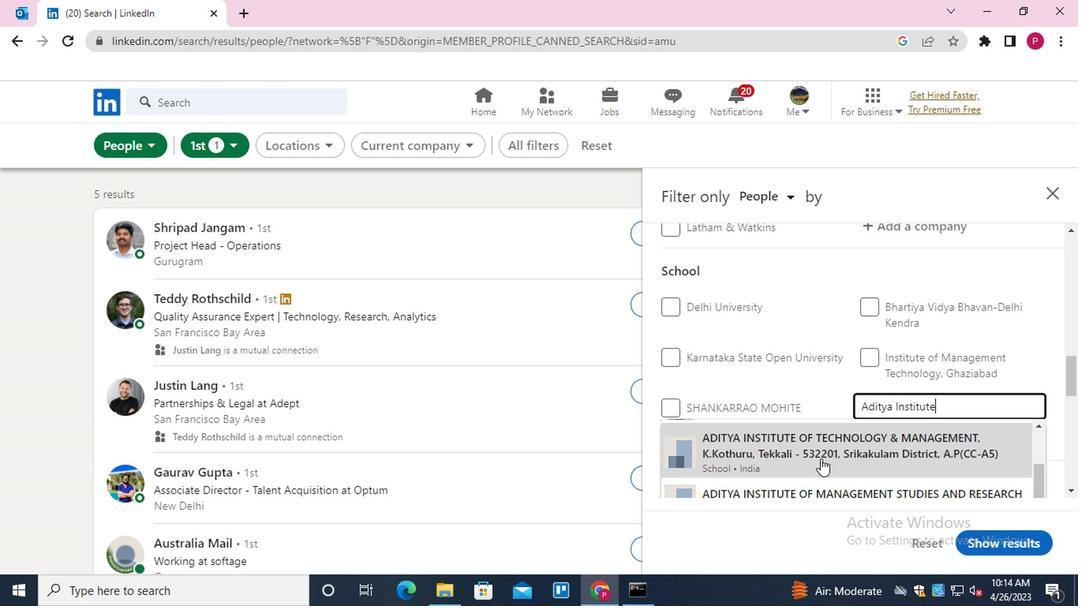 
Action: Mouse pressed left at (821, 452)
Screenshot: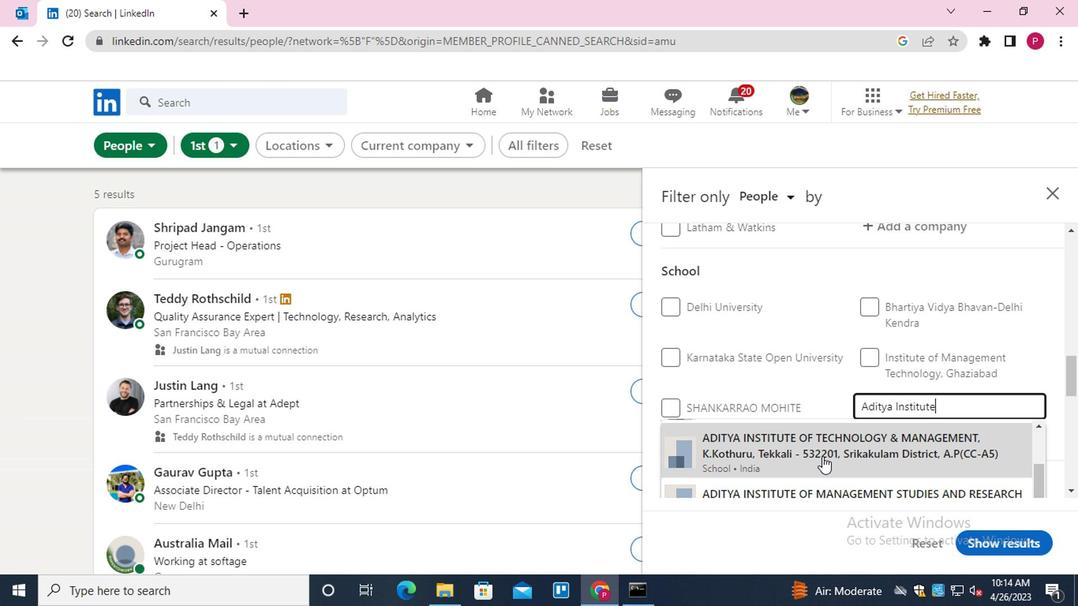 
Action: Mouse moved to (821, 453)
Screenshot: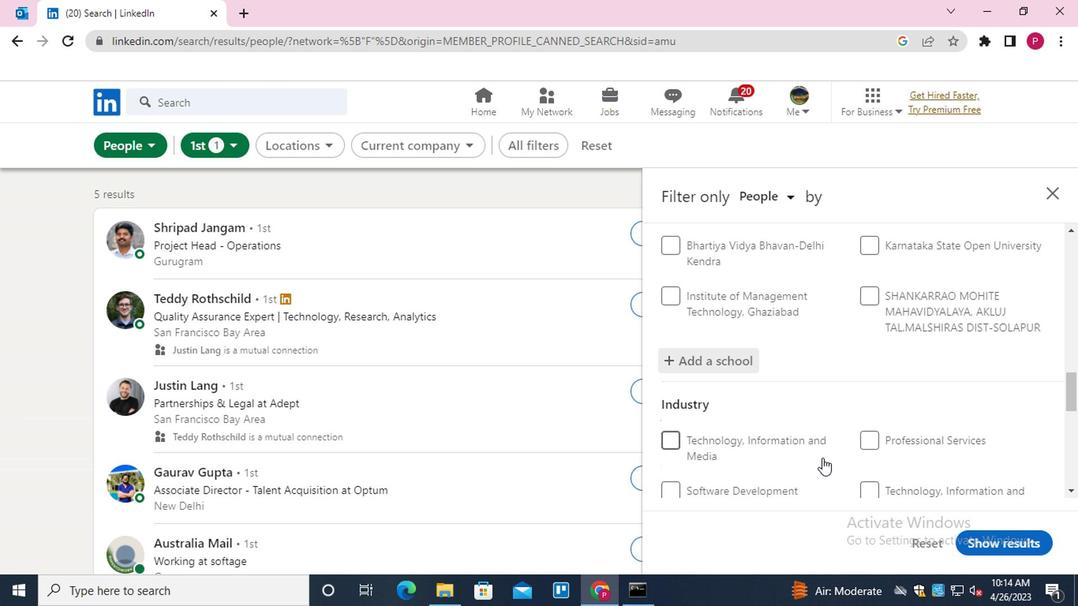
Action: Mouse scrolled (821, 452) with delta (0, 0)
Screenshot: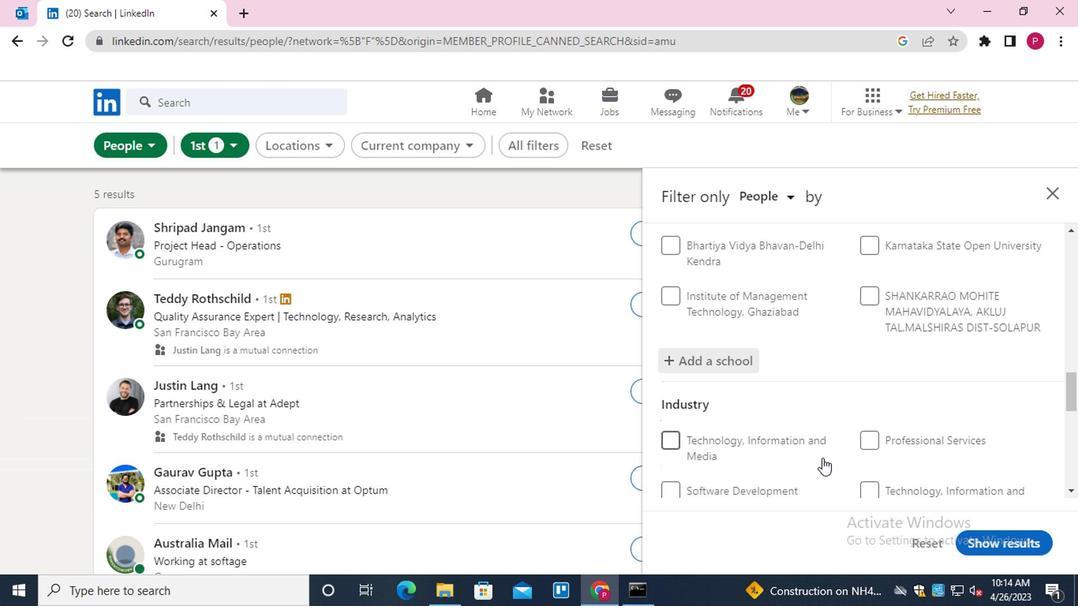 
Action: Mouse scrolled (821, 452) with delta (0, 0)
Screenshot: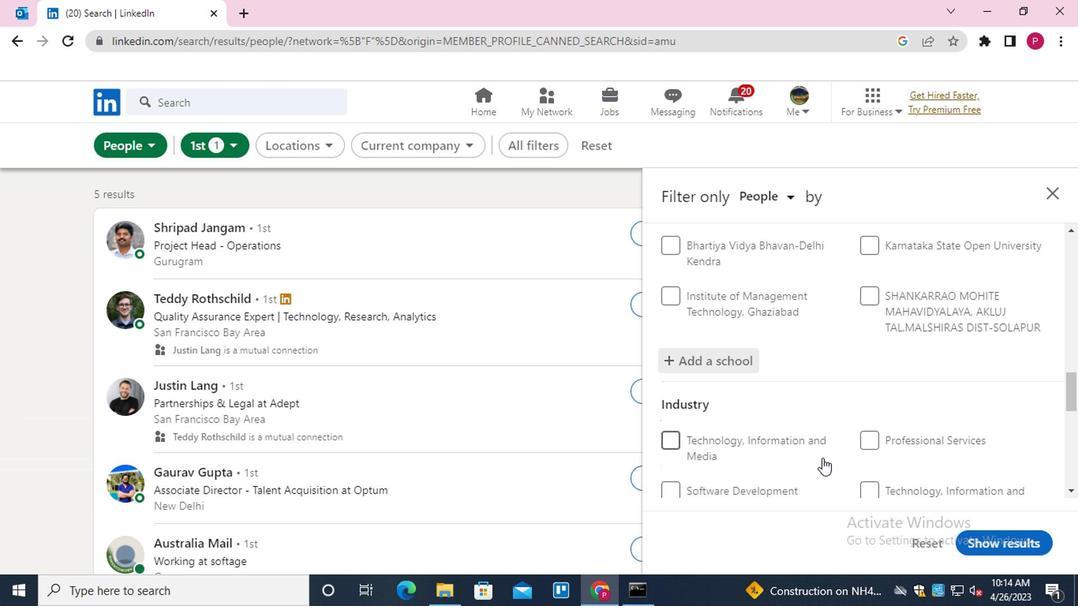 
Action: Mouse moved to (912, 365)
Screenshot: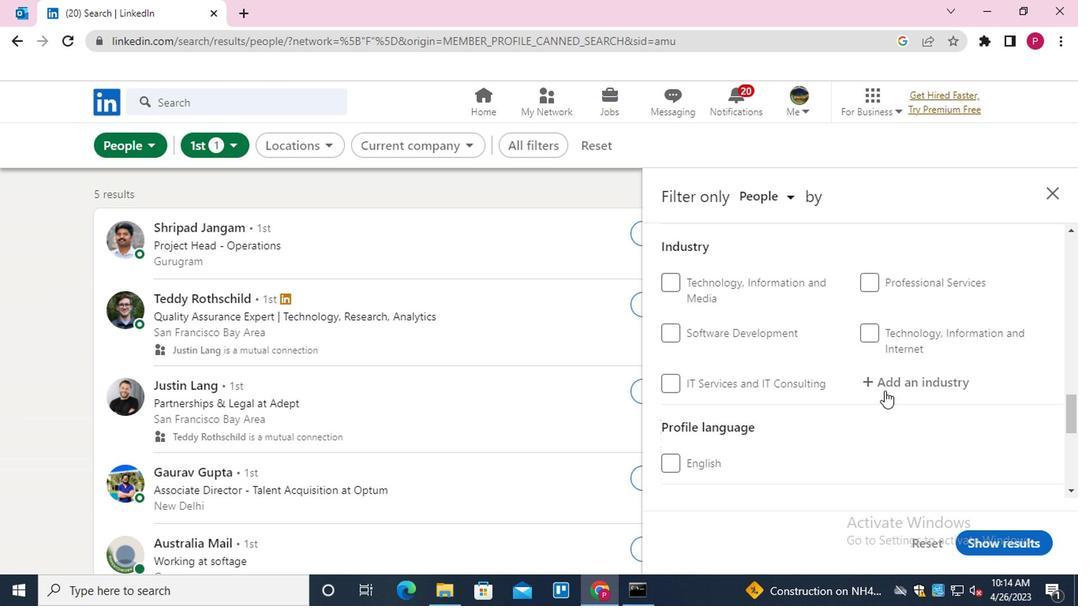 
Action: Mouse pressed left at (912, 365)
Screenshot: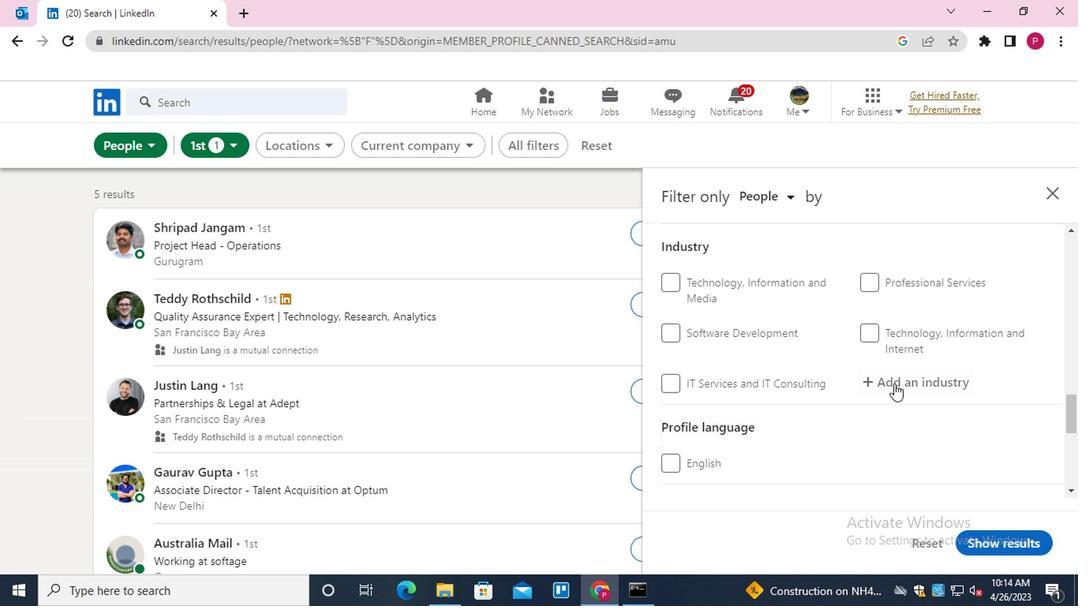 
Action: Key pressed <Key.shift>ENGINES<Key.down><Key.enter>
Screenshot: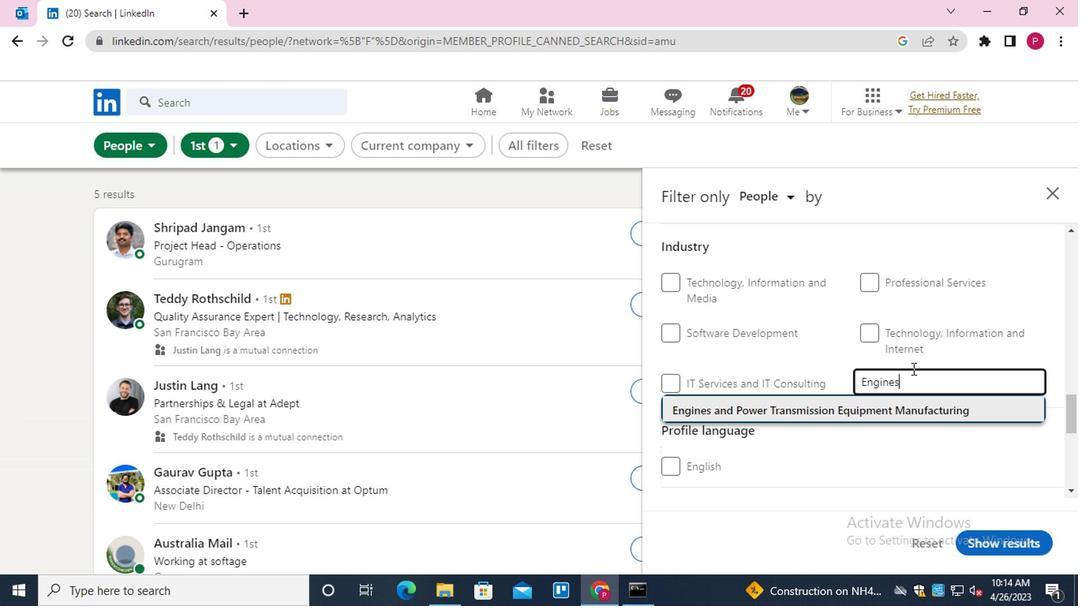 
Action: Mouse moved to (863, 333)
Screenshot: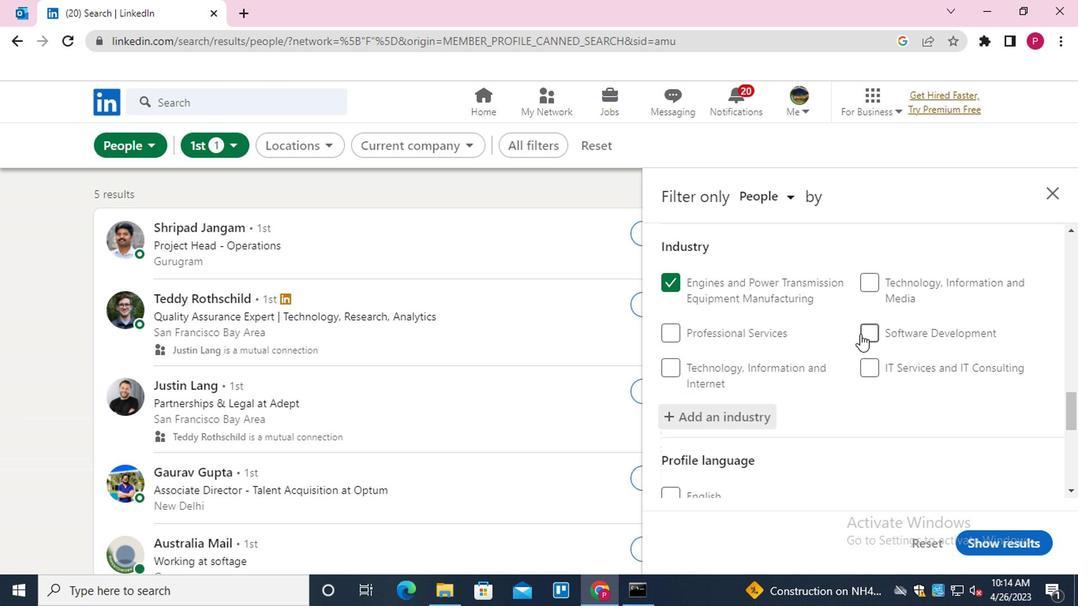 
Action: Mouse scrolled (863, 332) with delta (0, -1)
Screenshot: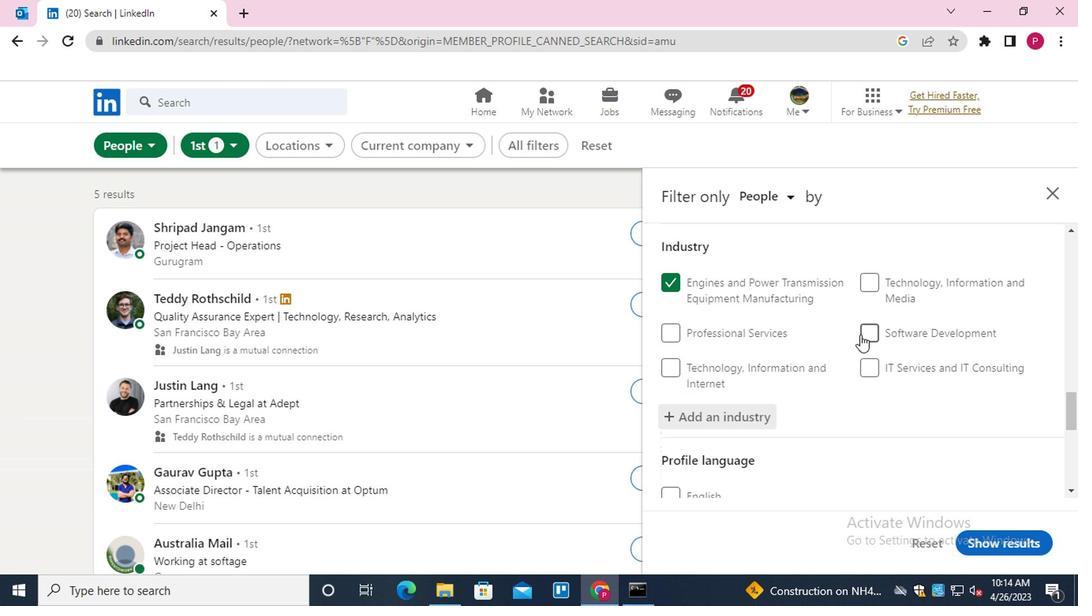 
Action: Mouse scrolled (863, 332) with delta (0, -1)
Screenshot: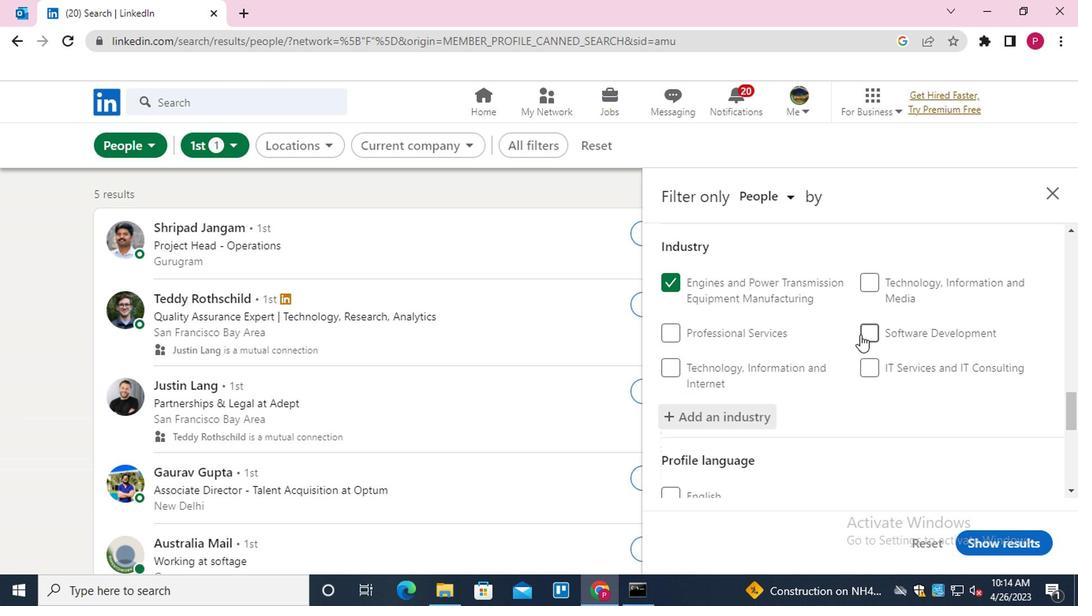 
Action: Mouse moved to (778, 369)
Screenshot: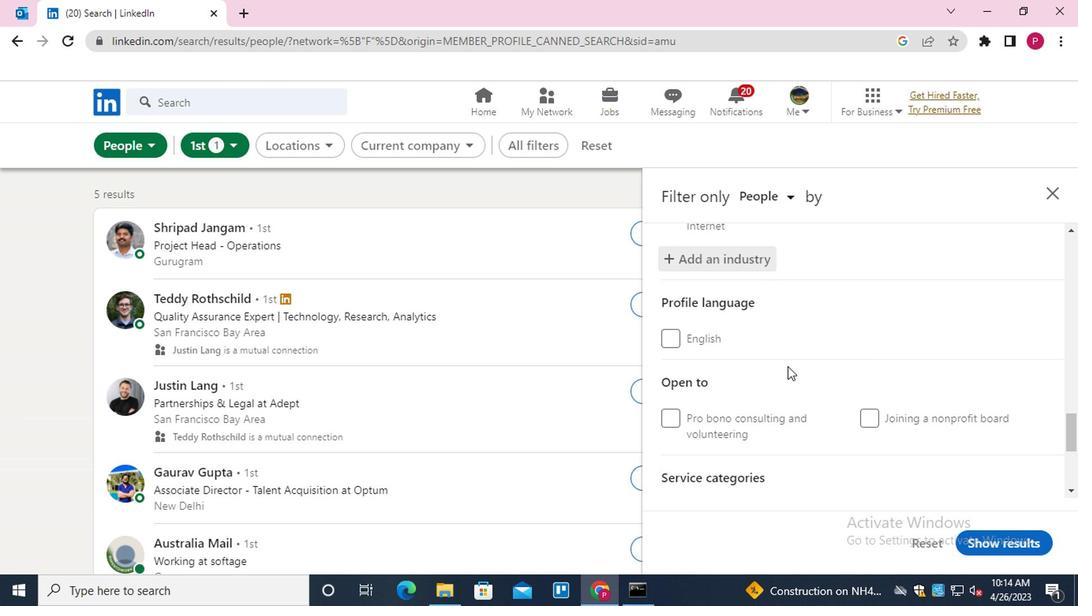 
Action: Mouse scrolled (778, 369) with delta (0, 0)
Screenshot: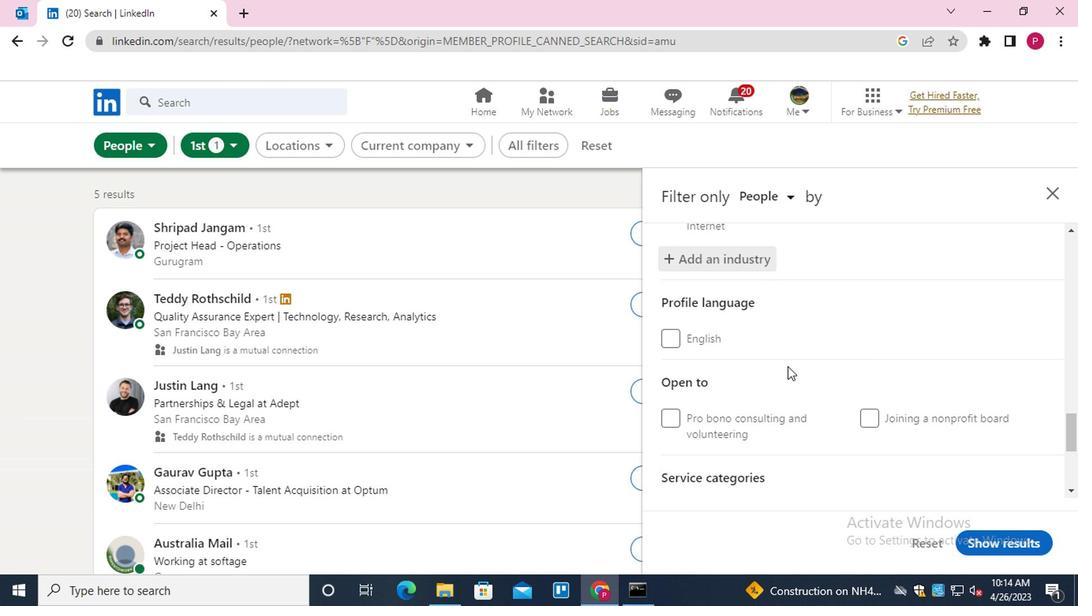 
Action: Mouse moved to (753, 326)
Screenshot: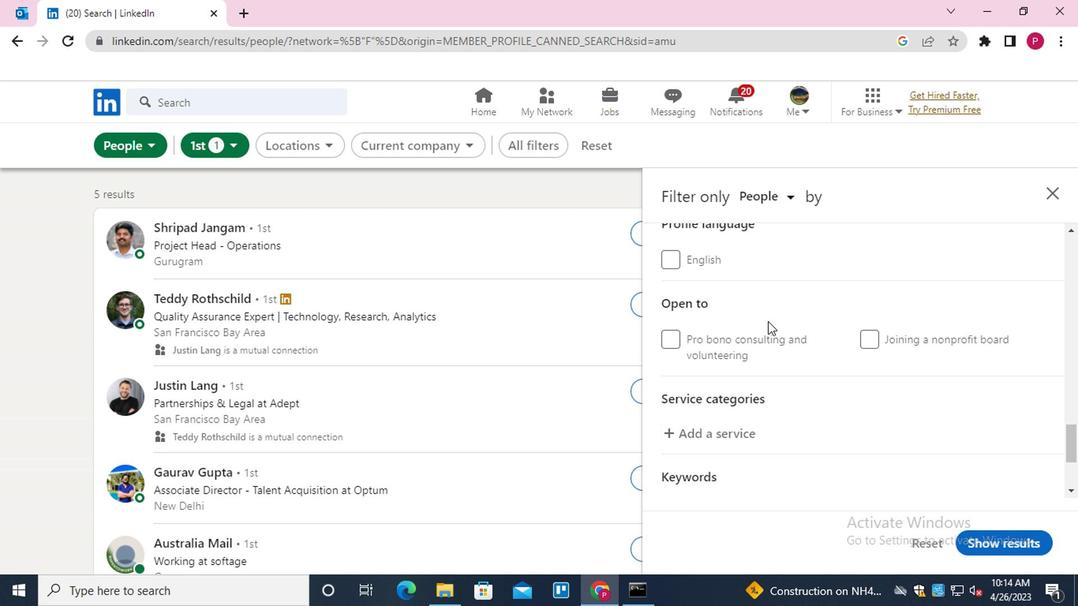 
Action: Mouse scrolled (753, 325) with delta (0, 0)
Screenshot: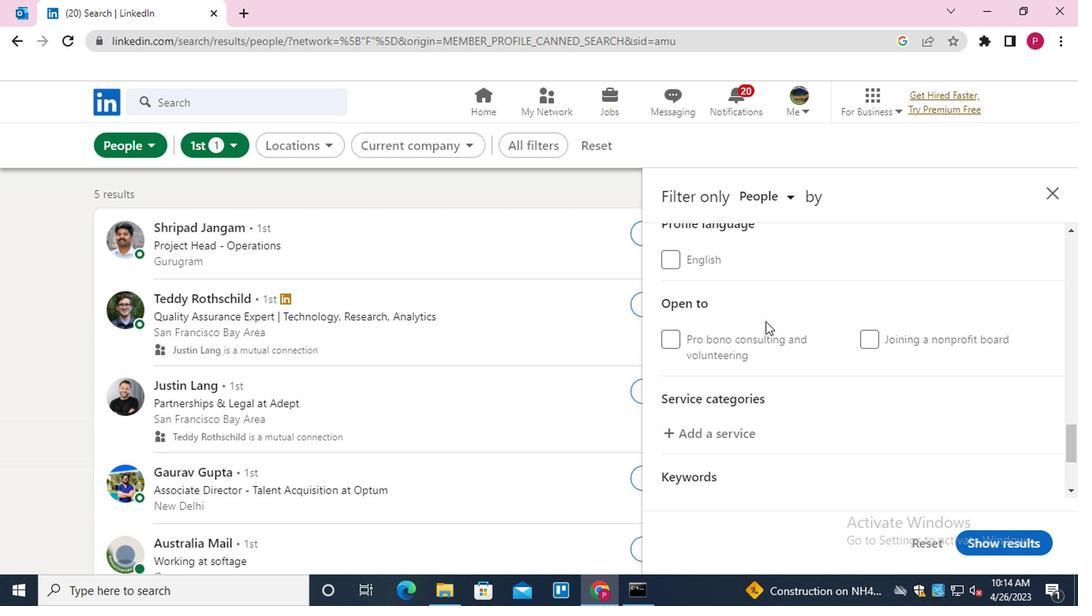 
Action: Mouse scrolled (753, 325) with delta (0, 0)
Screenshot: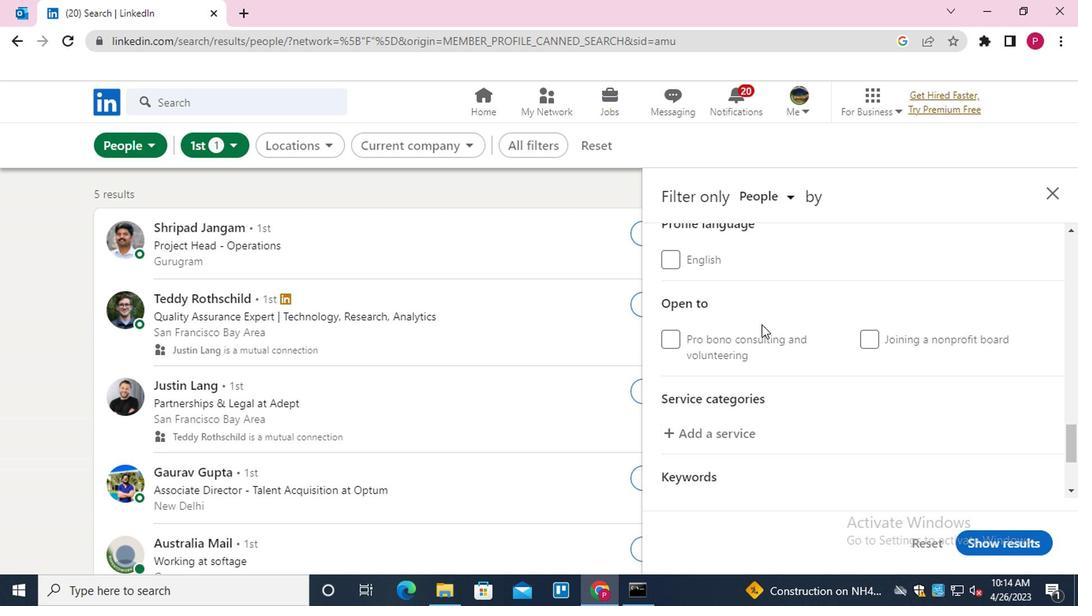 
Action: Mouse moved to (700, 283)
Screenshot: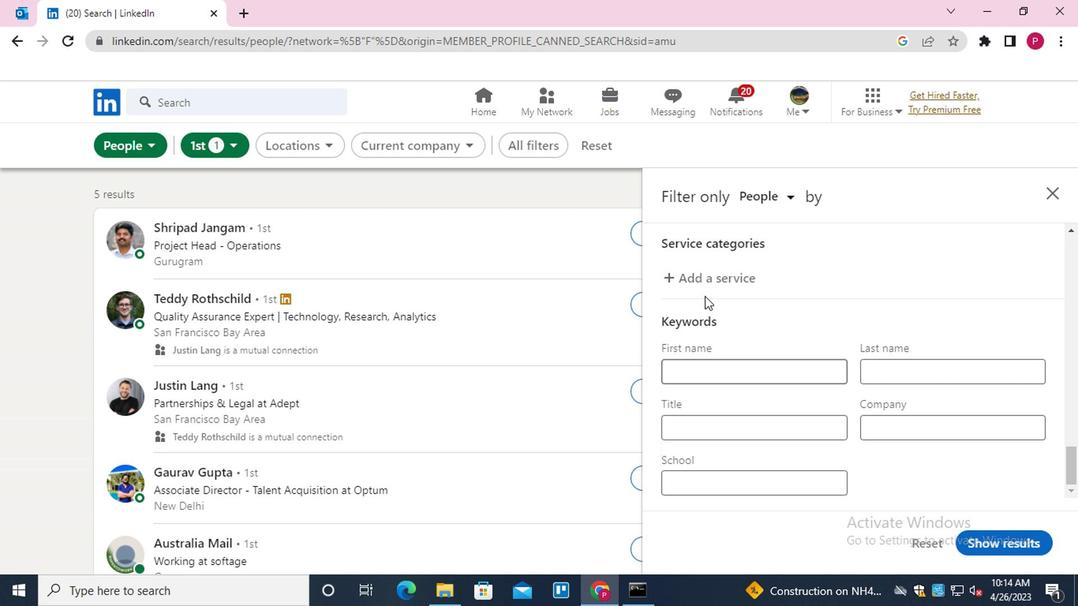 
Action: Mouse pressed left at (700, 283)
Screenshot: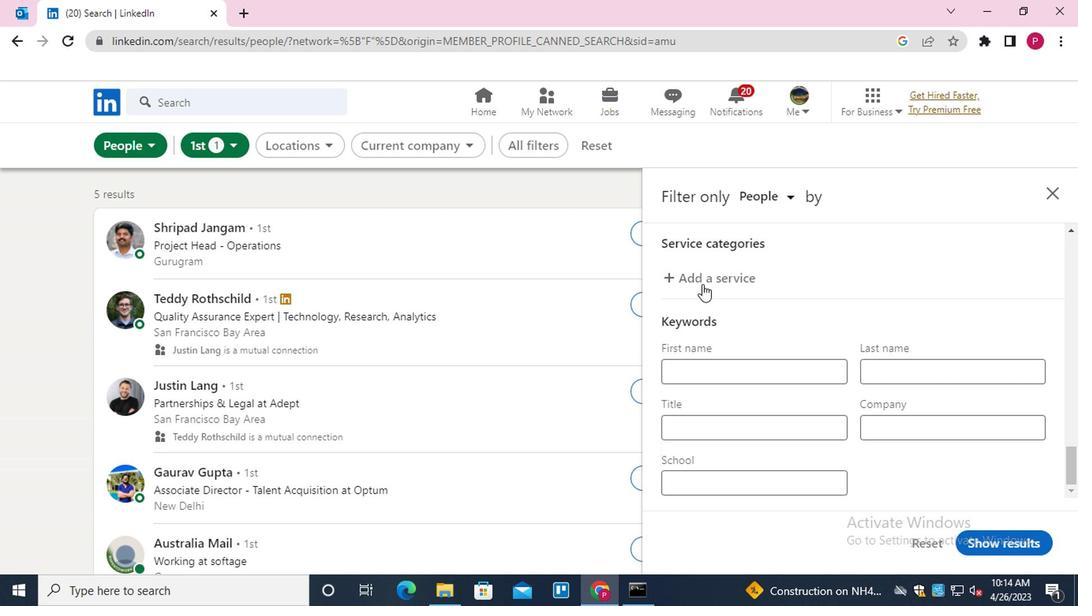 
Action: Mouse moved to (704, 280)
Screenshot: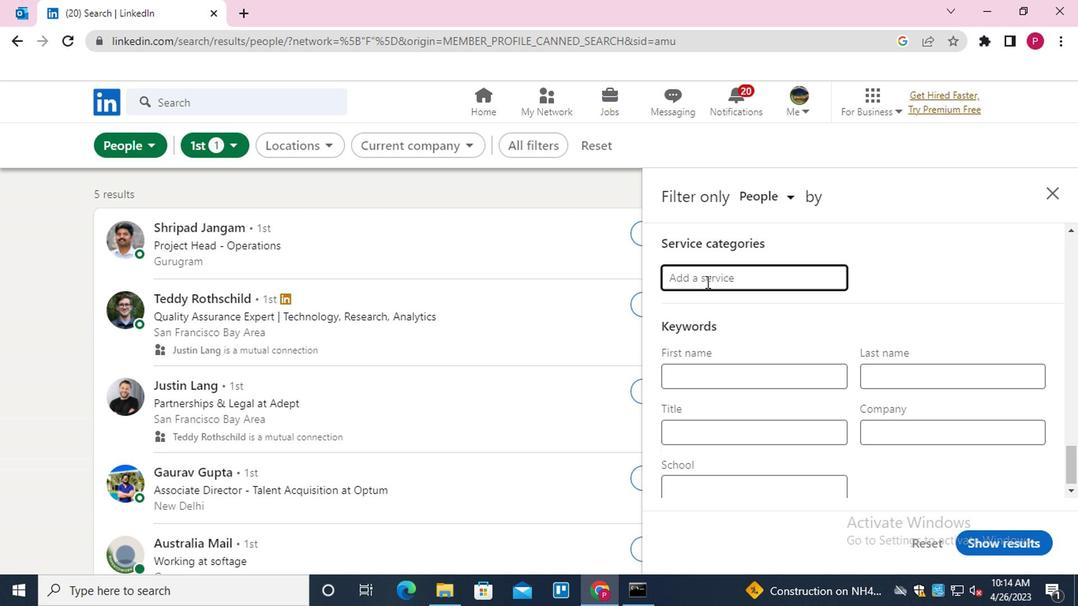 
Action: Key pressed <Key.shift>WEDDI<Key.down><Key.enter>
Screenshot: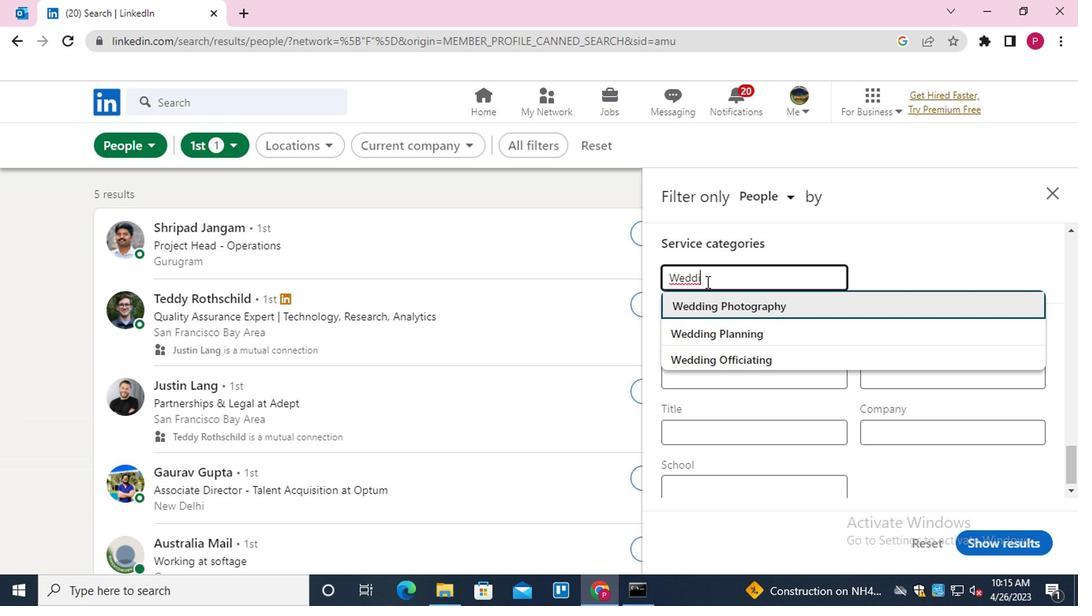 
Action: Mouse moved to (755, 424)
Screenshot: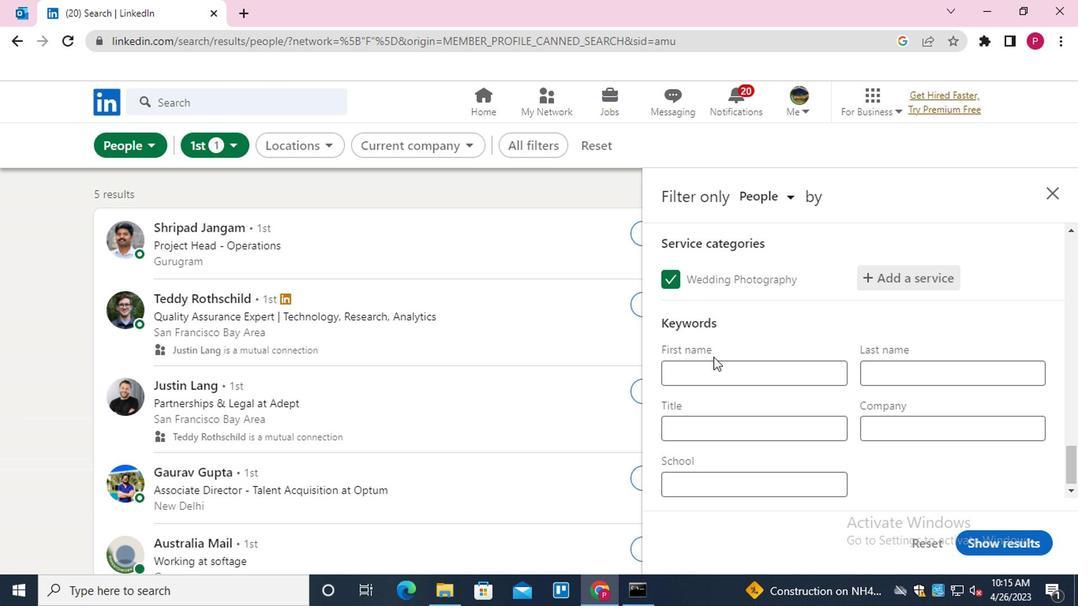 
Action: Mouse pressed left at (755, 424)
Screenshot: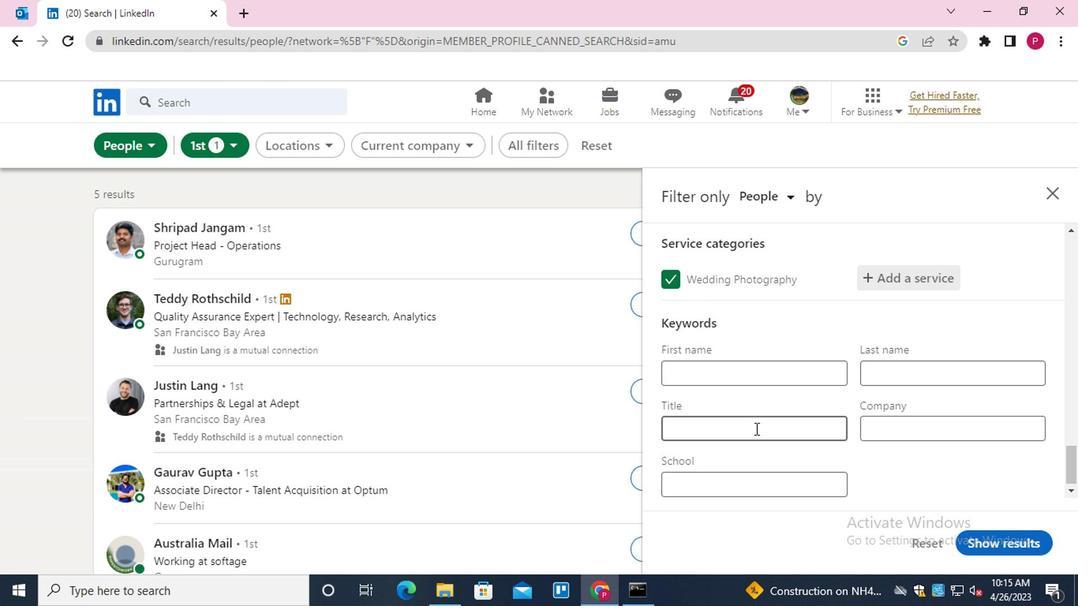
Action: Key pressed <Key.shift>SALES<Key.space><Key.shift>ENGINEER
Screenshot: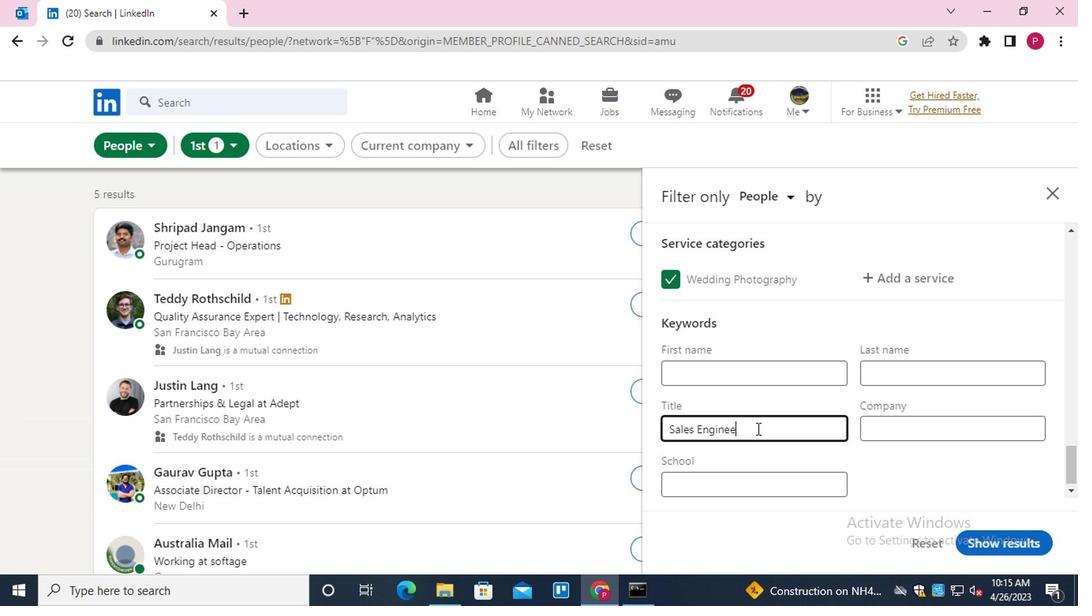 
Action: Mouse moved to (1026, 534)
Screenshot: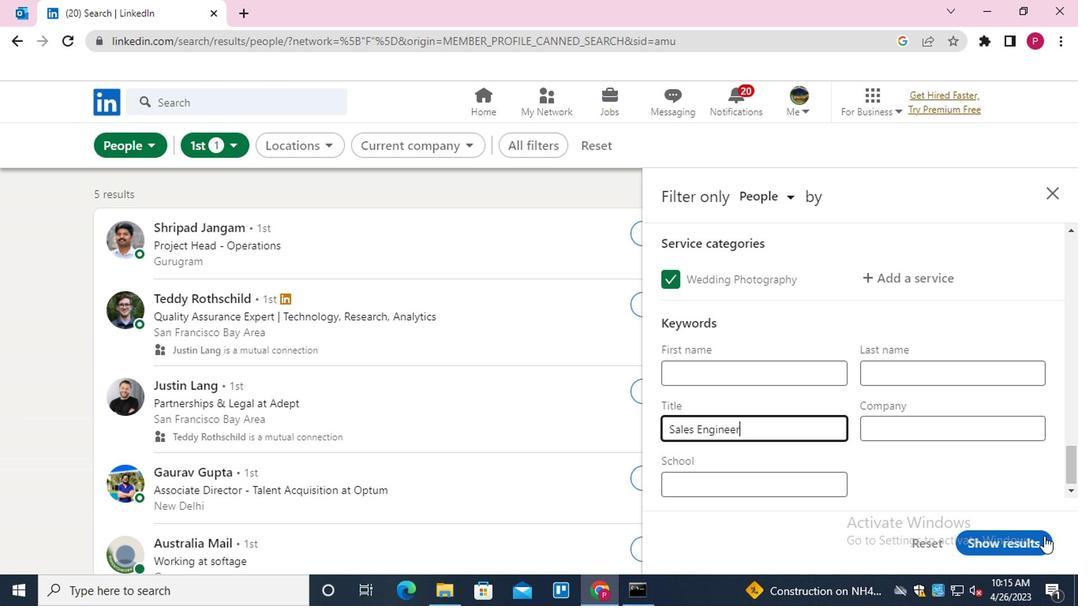 
Action: Mouse pressed left at (1026, 534)
Screenshot: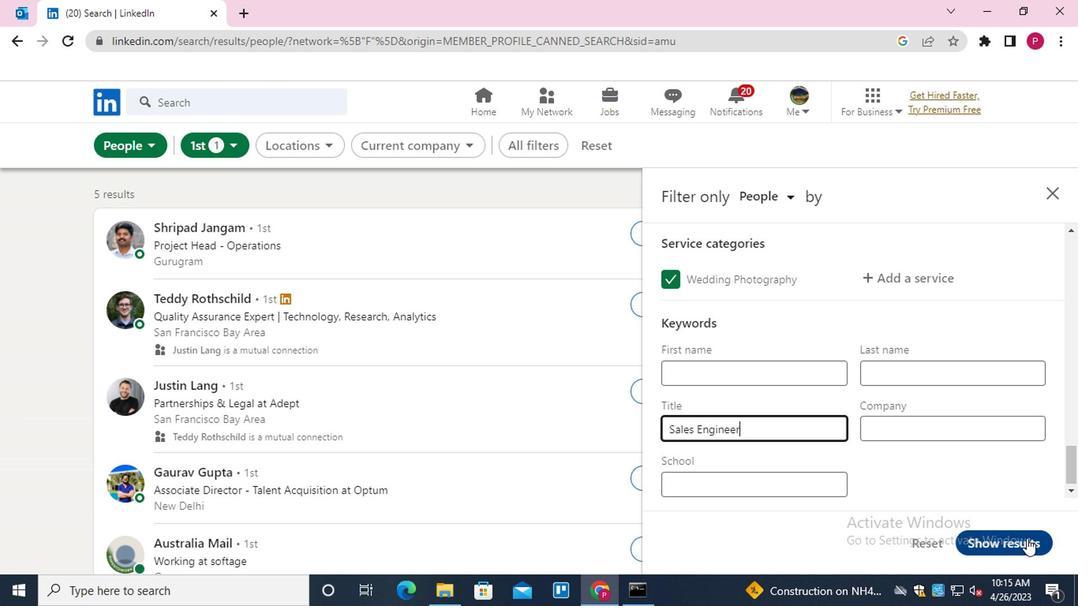 
Action: Mouse moved to (446, 267)
Screenshot: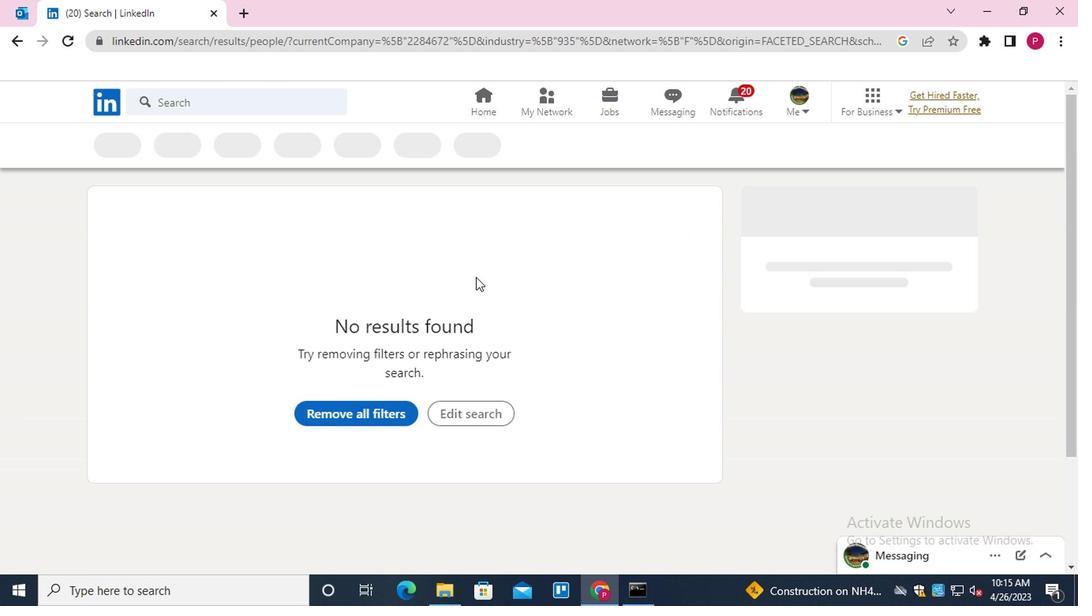
